 Task: Add Mineral Fusion Sea Salt Nail Polish to the cart.
Action: Mouse moved to (243, 134)
Screenshot: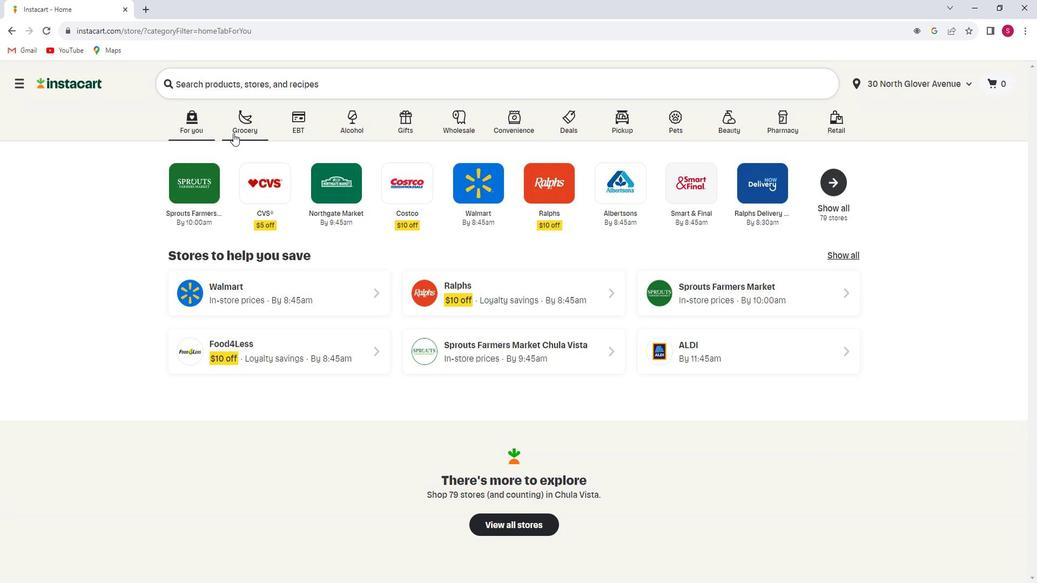 
Action: Mouse pressed left at (243, 134)
Screenshot: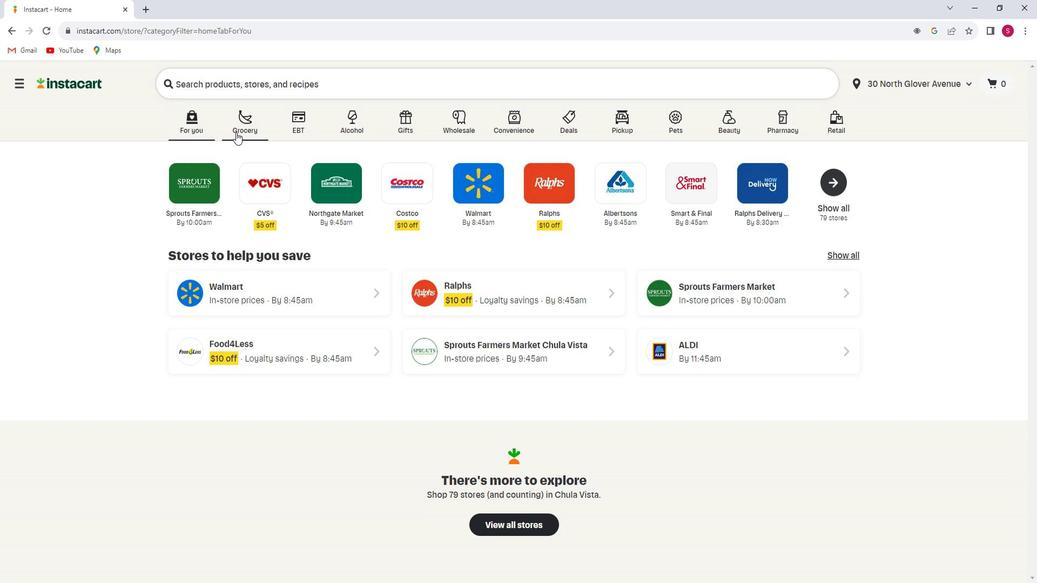 
Action: Mouse moved to (243, 320)
Screenshot: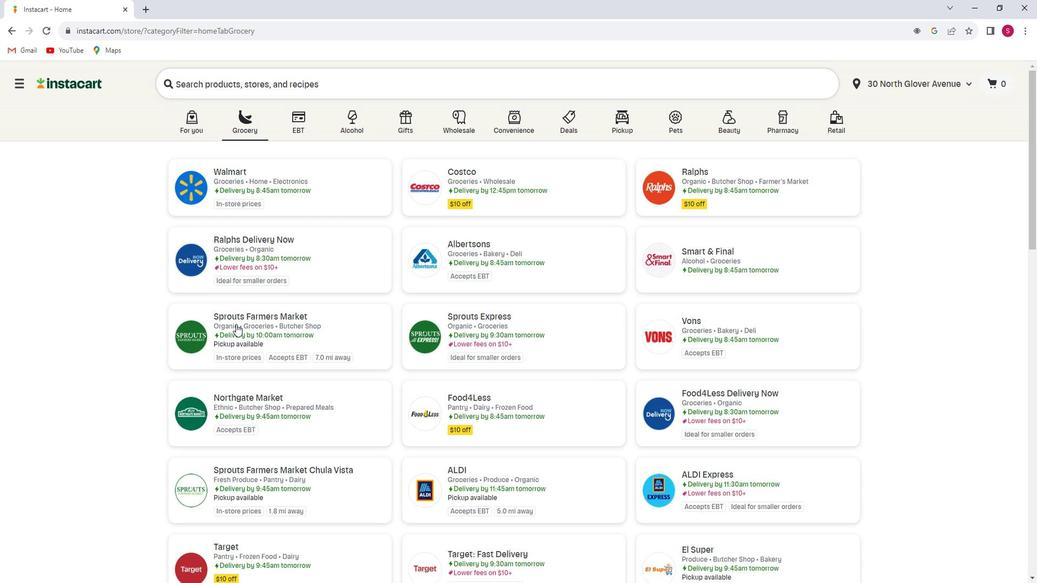 
Action: Mouse pressed left at (243, 320)
Screenshot: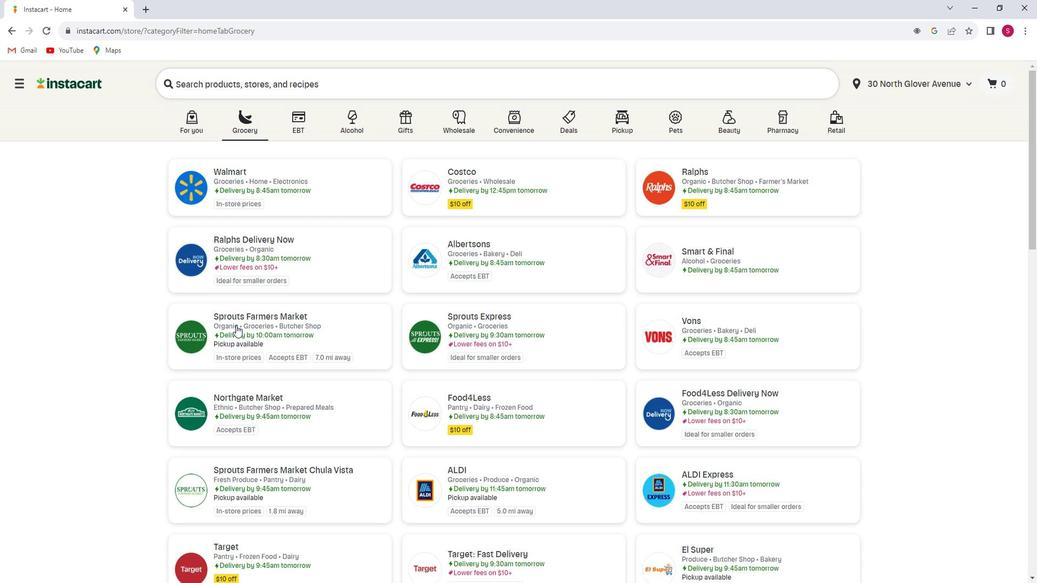 
Action: Mouse moved to (67, 373)
Screenshot: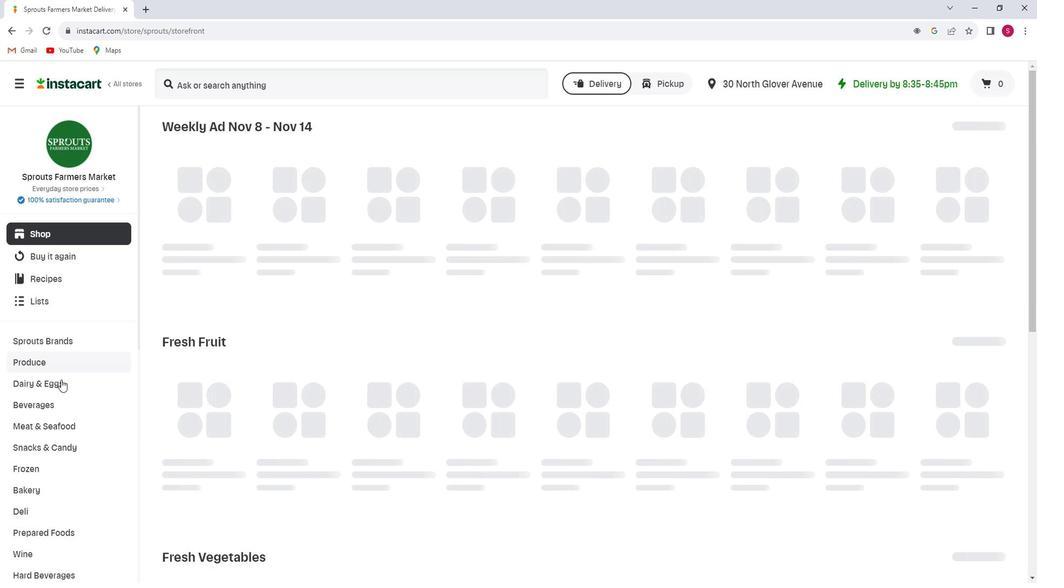 
Action: Mouse scrolled (67, 372) with delta (0, 0)
Screenshot: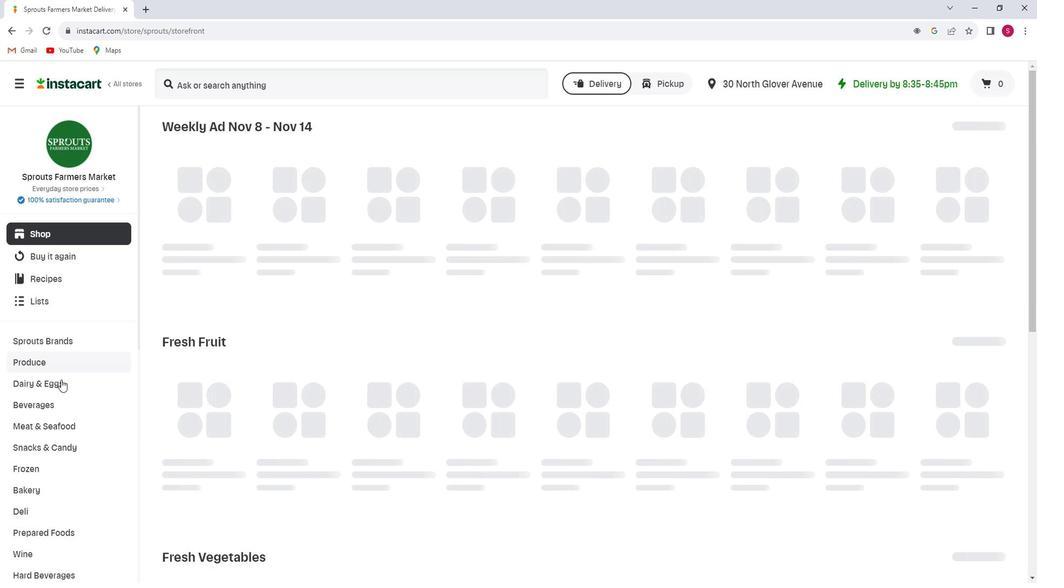 
Action: Mouse moved to (62, 376)
Screenshot: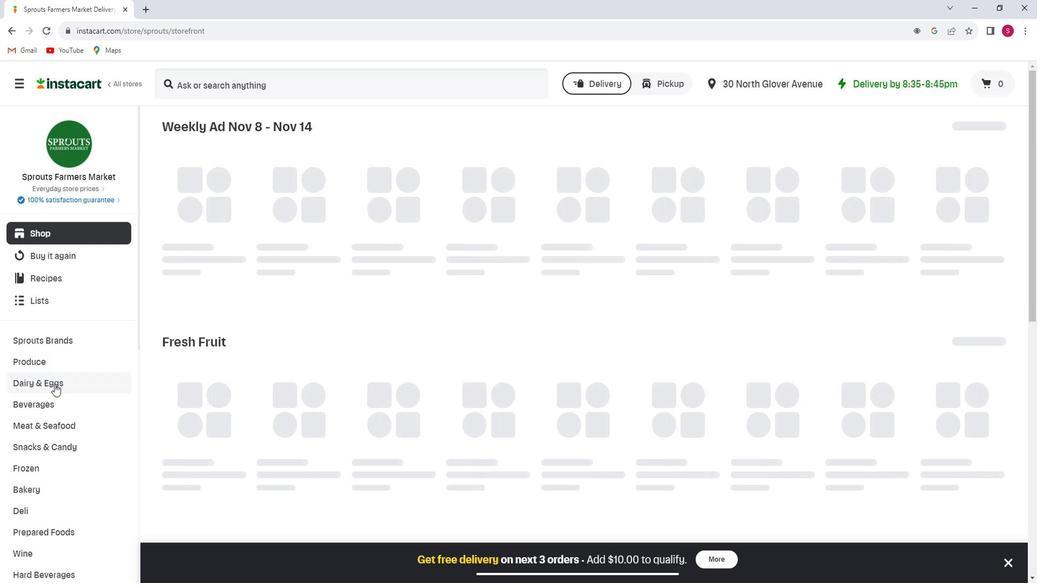 
Action: Mouse scrolled (62, 376) with delta (0, 0)
Screenshot: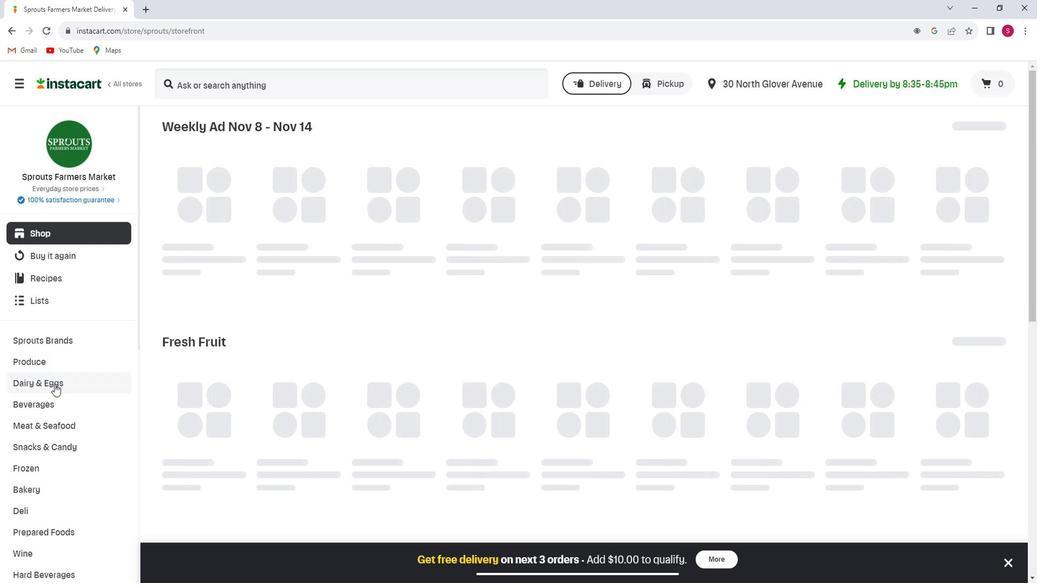 
Action: Mouse moved to (61, 377)
Screenshot: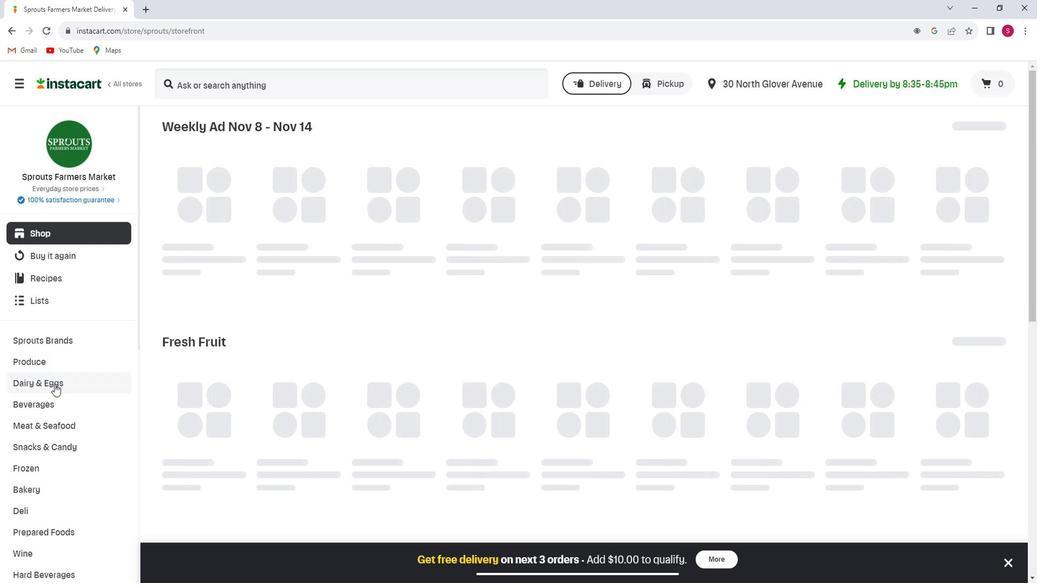
Action: Mouse scrolled (61, 376) with delta (0, 0)
Screenshot: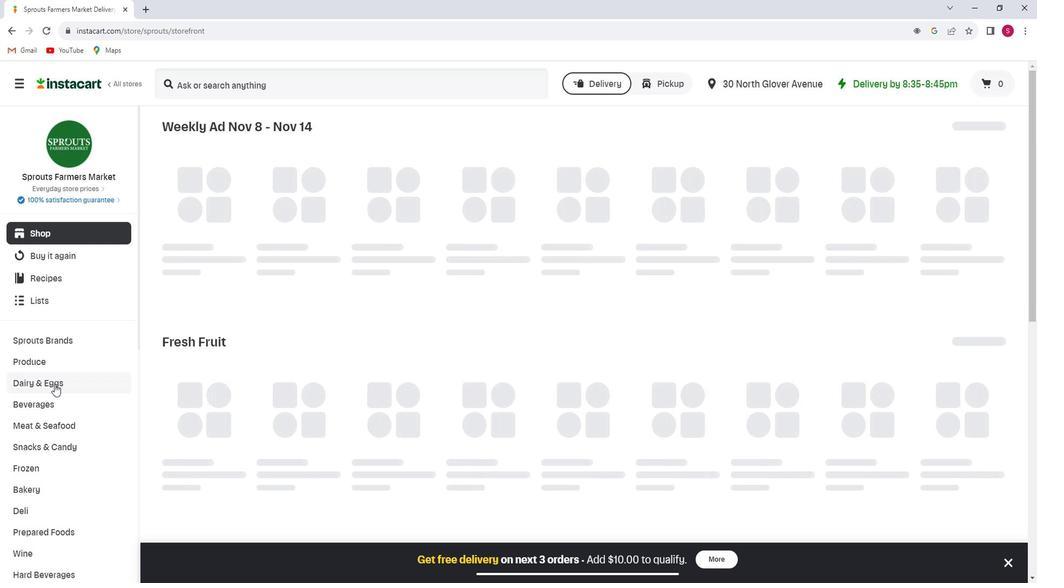
Action: Mouse moved to (58, 377)
Screenshot: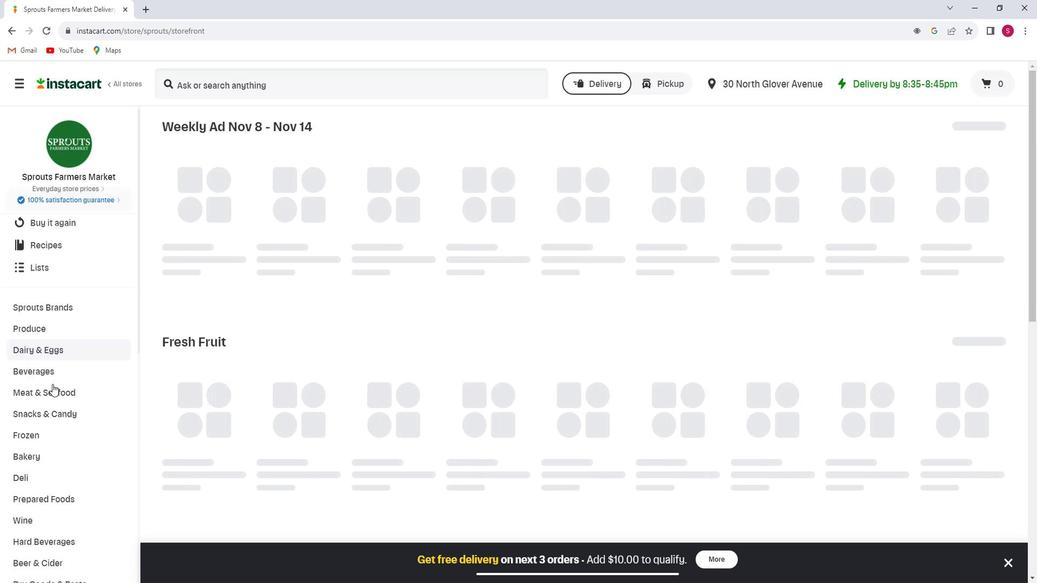 
Action: Mouse scrolled (58, 376) with delta (0, 0)
Screenshot: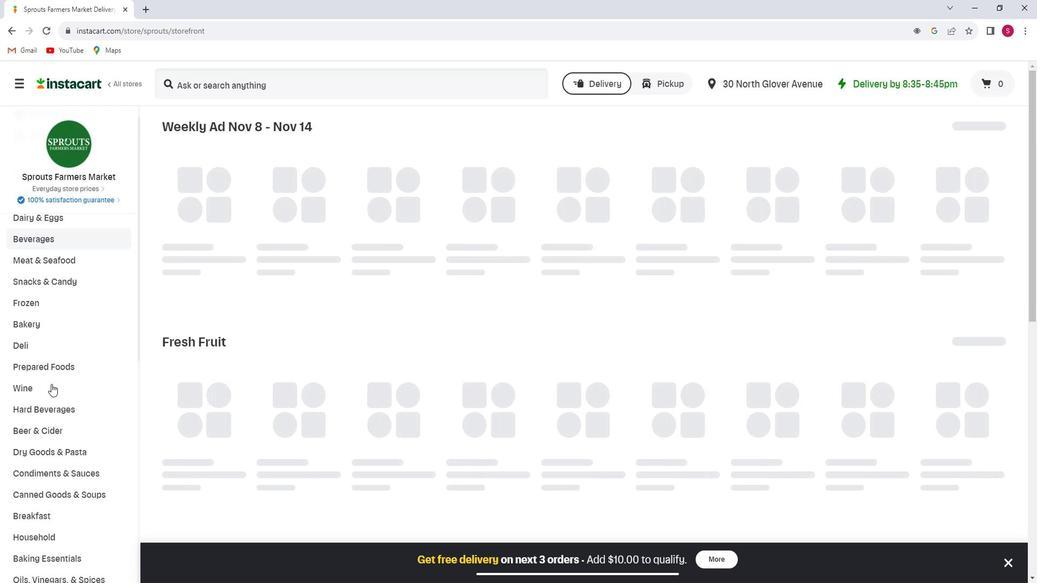 
Action: Mouse scrolled (58, 376) with delta (0, 0)
Screenshot: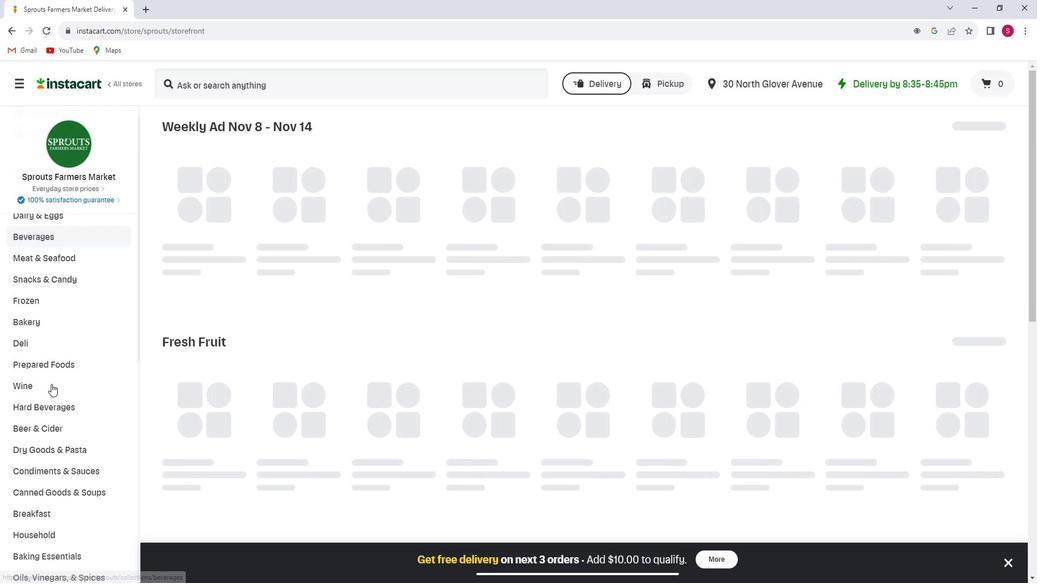 
Action: Mouse scrolled (58, 376) with delta (0, 0)
Screenshot: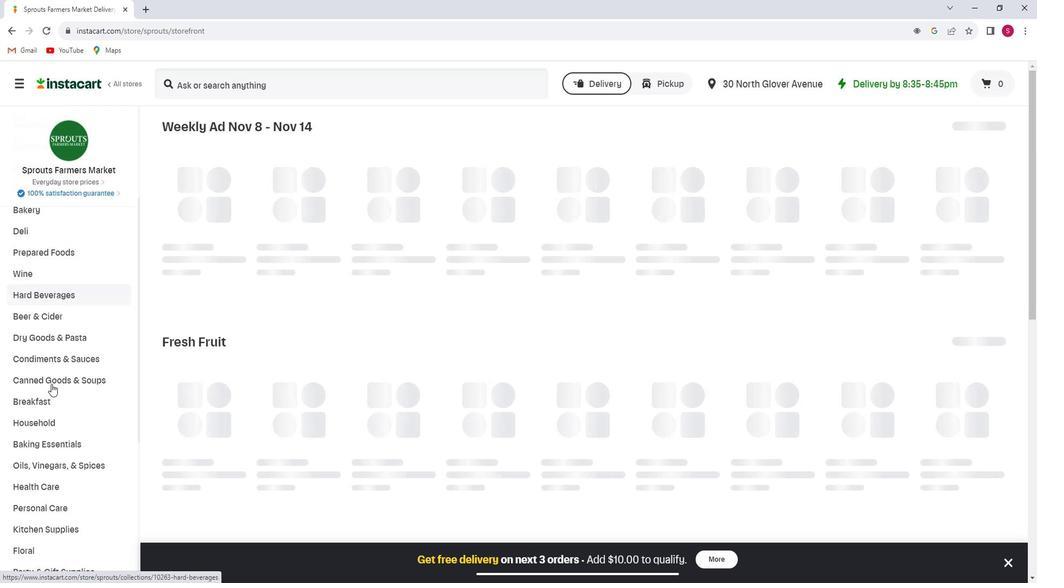 
Action: Mouse scrolled (58, 376) with delta (0, 0)
Screenshot: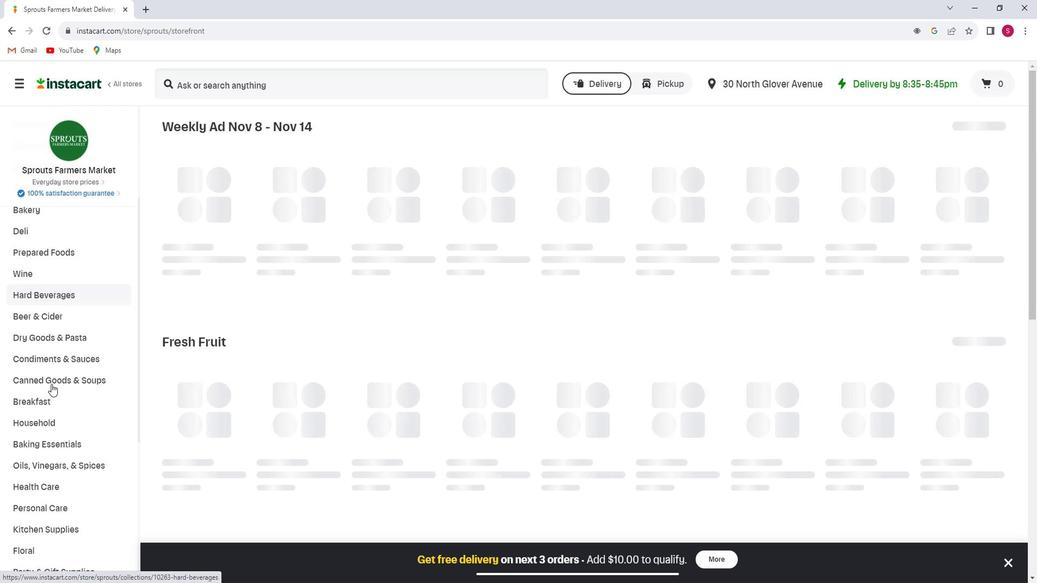 
Action: Mouse scrolled (58, 376) with delta (0, 0)
Screenshot: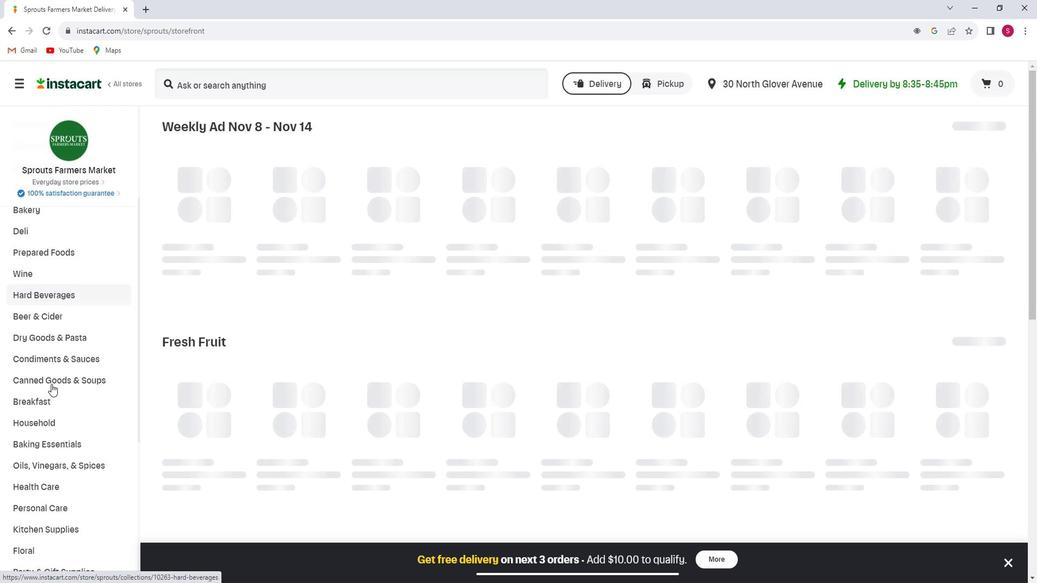 
Action: Mouse moved to (75, 336)
Screenshot: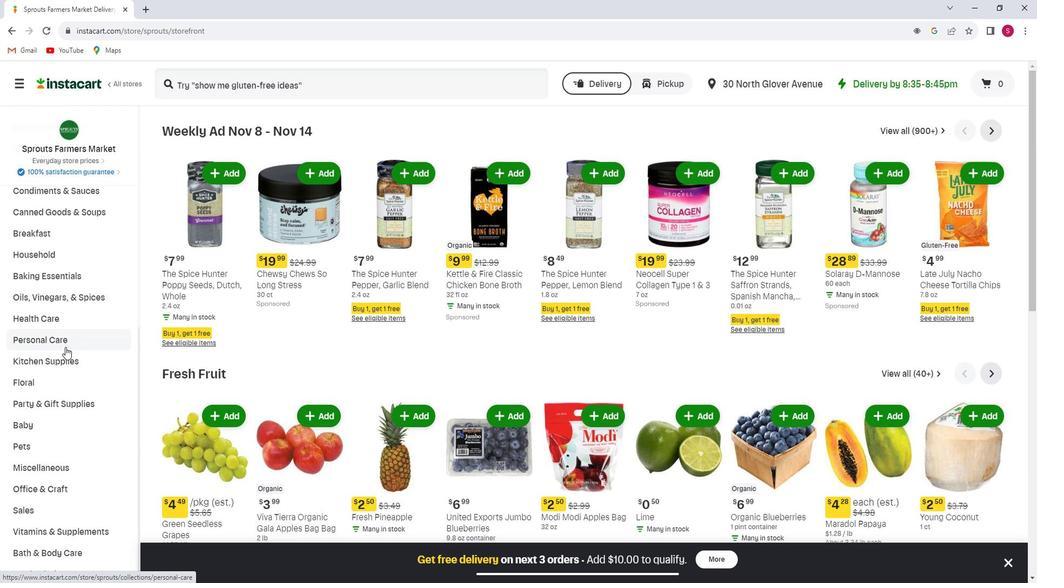 
Action: Mouse pressed left at (75, 336)
Screenshot: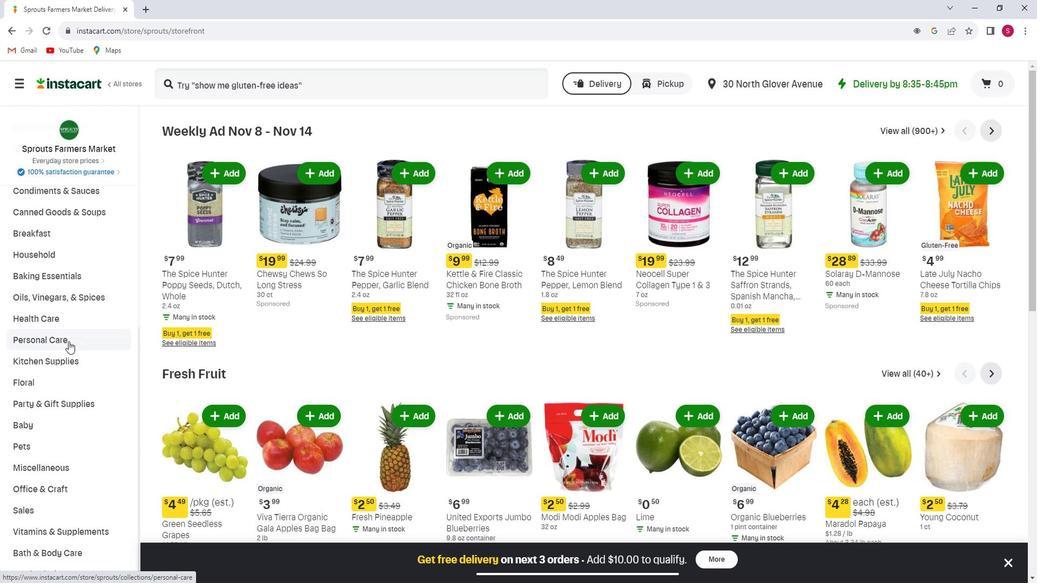 
Action: Mouse moved to (956, 158)
Screenshot: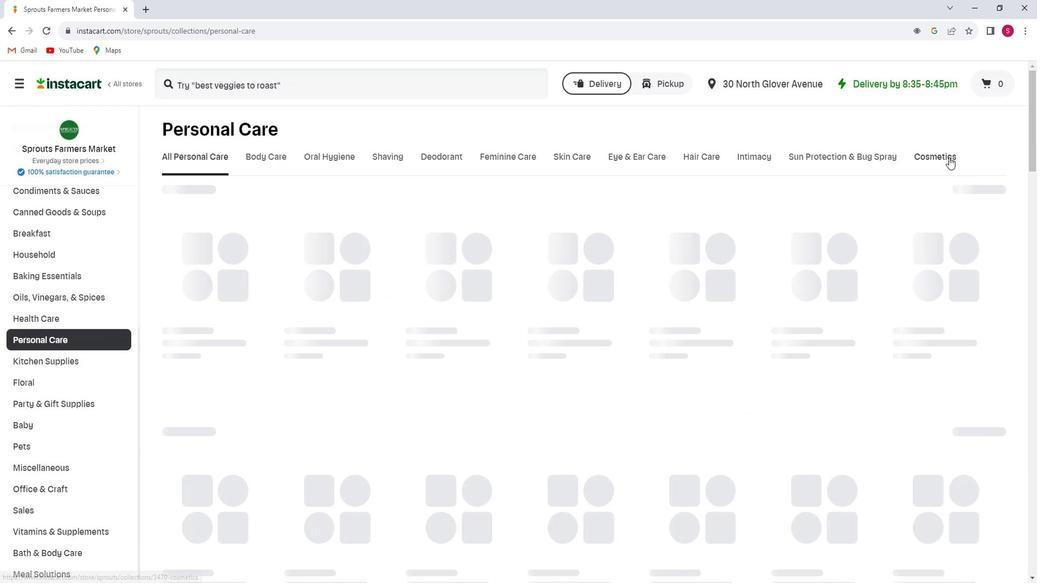 
Action: Mouse pressed left at (956, 158)
Screenshot: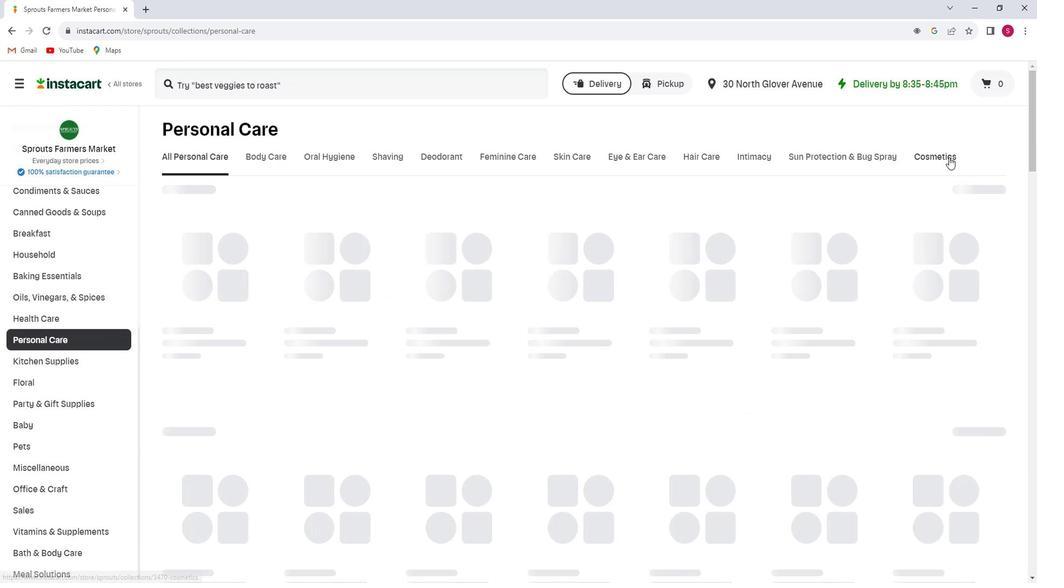 
Action: Mouse moved to (318, 210)
Screenshot: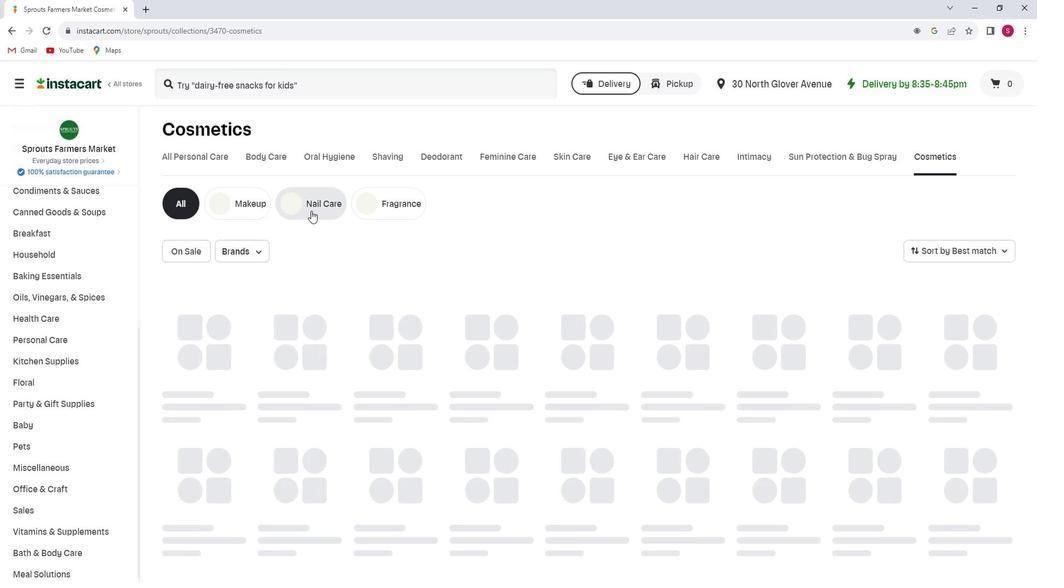 
Action: Mouse pressed left at (318, 210)
Screenshot: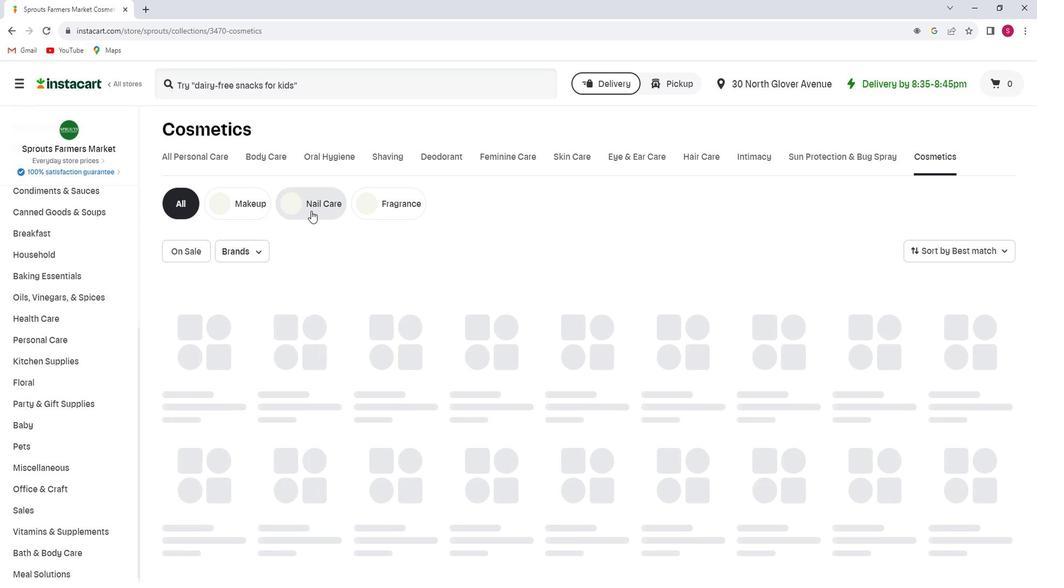 
Action: Mouse moved to (325, 85)
Screenshot: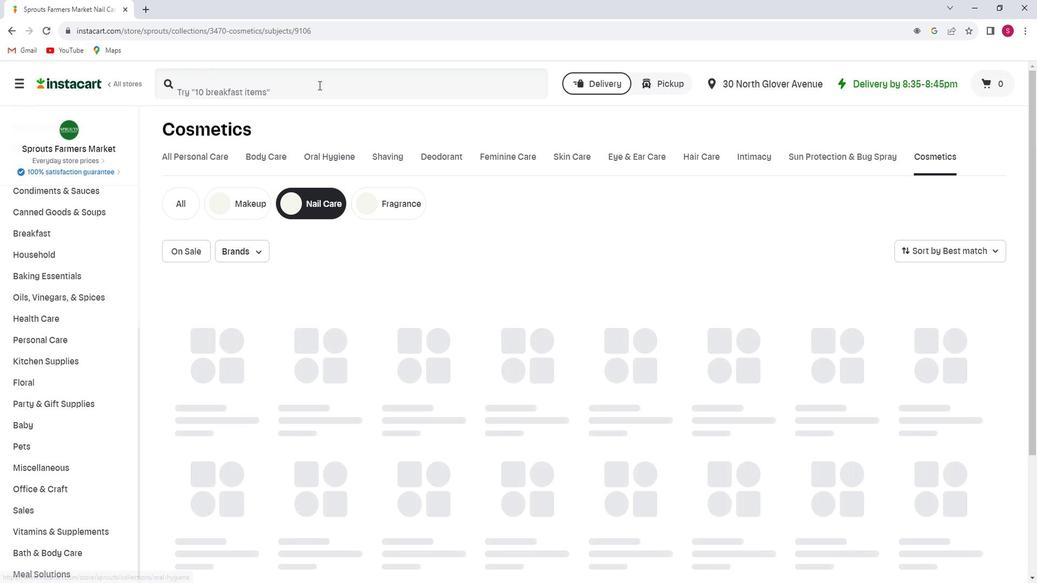 
Action: Mouse pressed left at (325, 85)
Screenshot: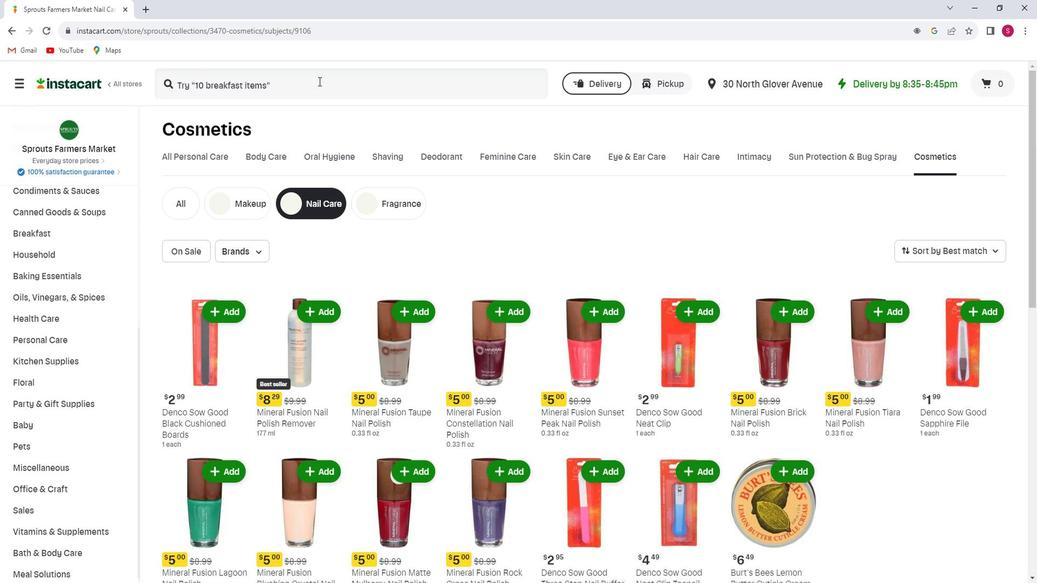 
Action: Key pressed <Key.shift>Mineral<Key.space><Key.shift>fusion<Key.space><Key.shift><Key.shift><Key.shift><Key.shift><Key.shift>Sea<Key.space><Key.shift>Salt<Key.space><Key.shift>nail<Key.space><Key.shift>Polish<Key.enter>
Screenshot: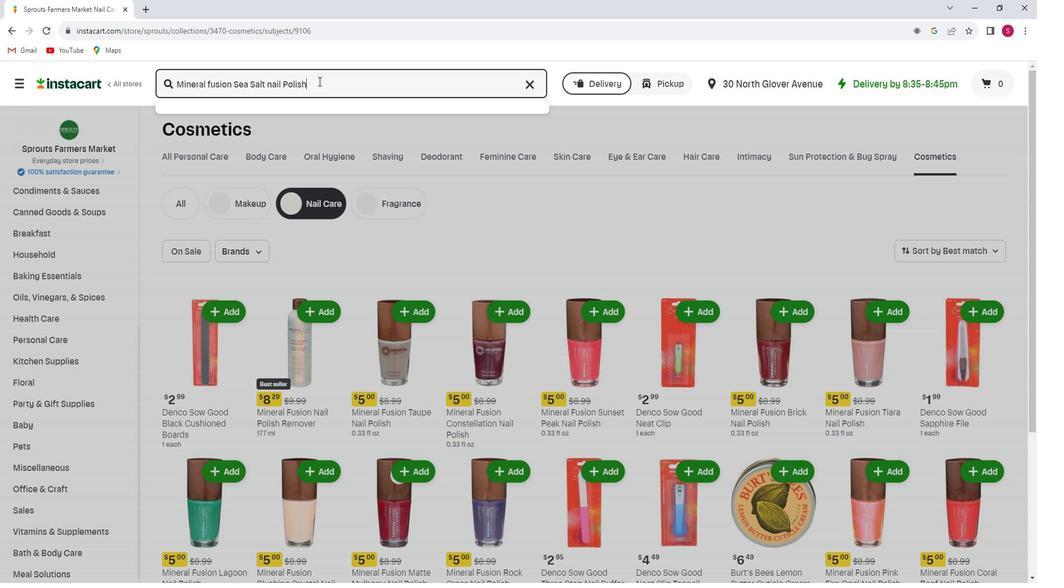 
Action: Mouse moved to (377, 175)
Screenshot: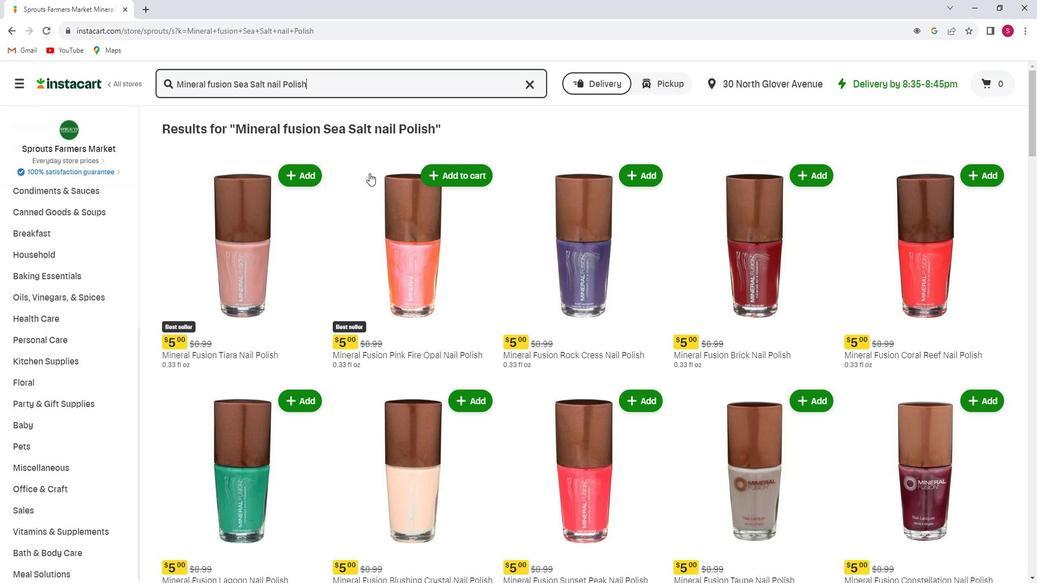 
Action: Mouse scrolled (377, 174) with delta (0, 0)
Screenshot: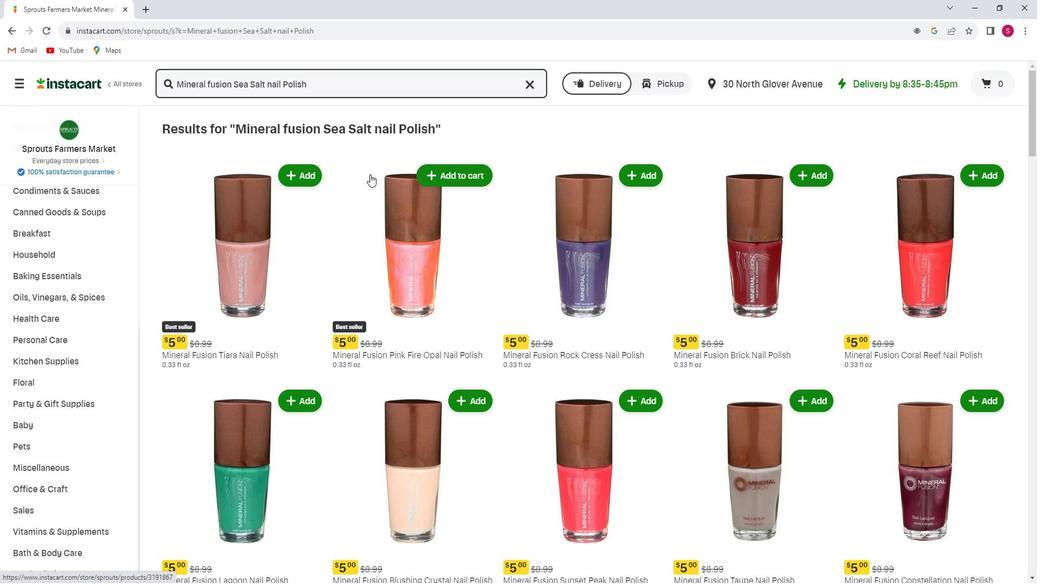 
Action: Mouse moved to (413, 187)
Screenshot: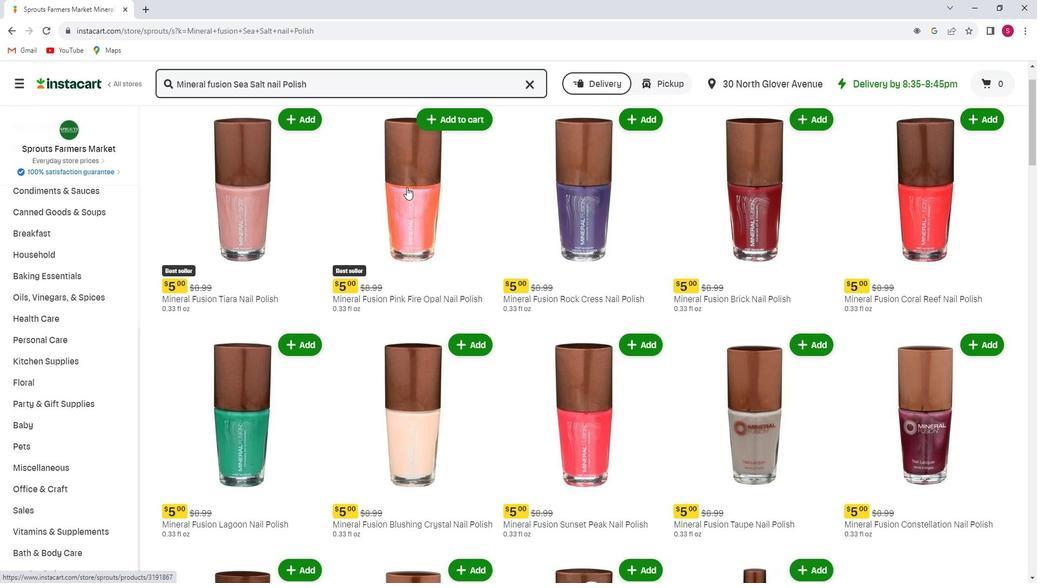 
Action: Mouse scrolled (413, 186) with delta (0, 0)
Screenshot: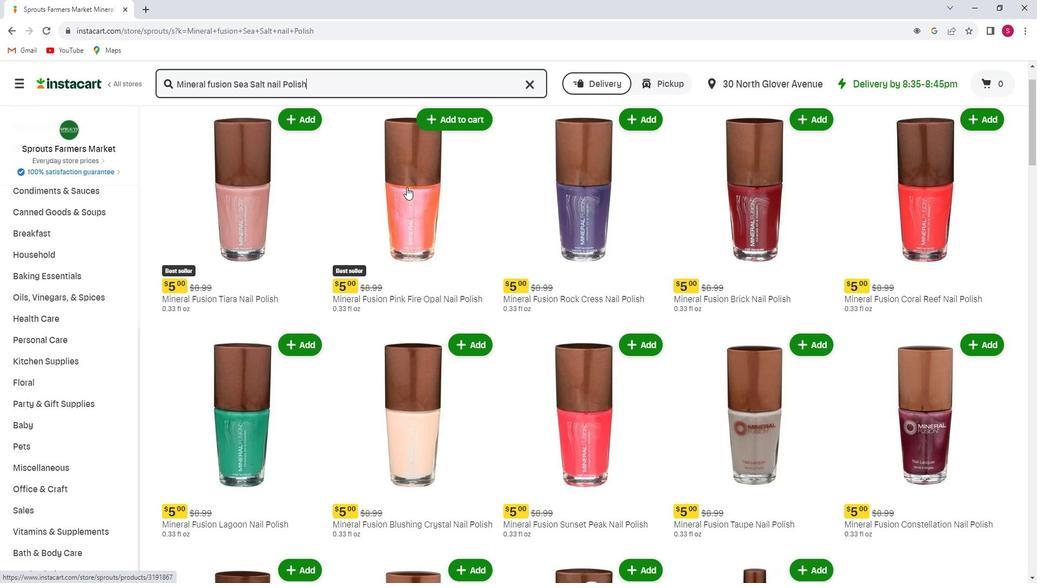 
Action: Mouse moved to (416, 187)
Screenshot: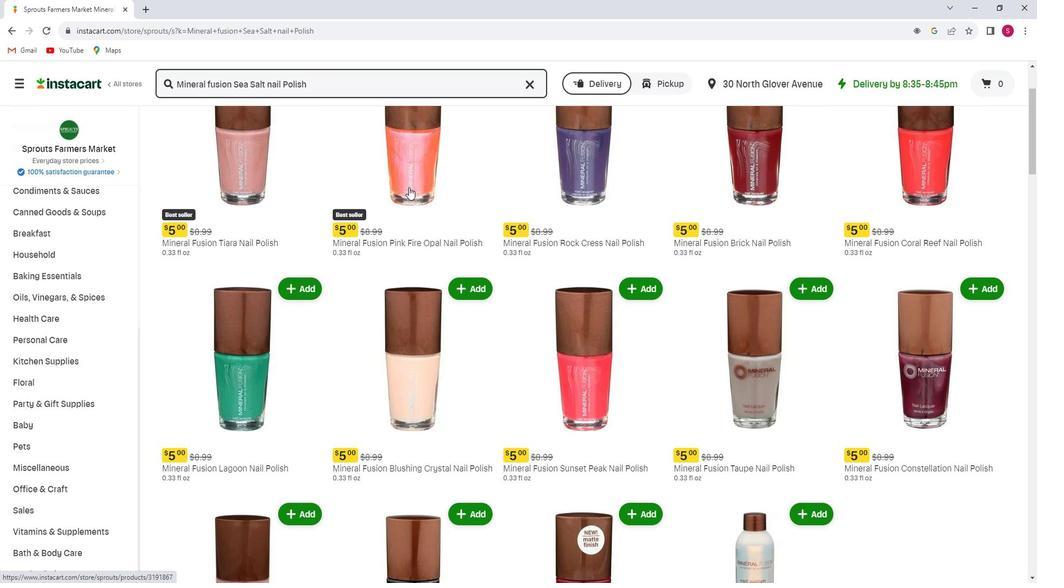 
Action: Mouse scrolled (416, 186) with delta (0, 0)
Screenshot: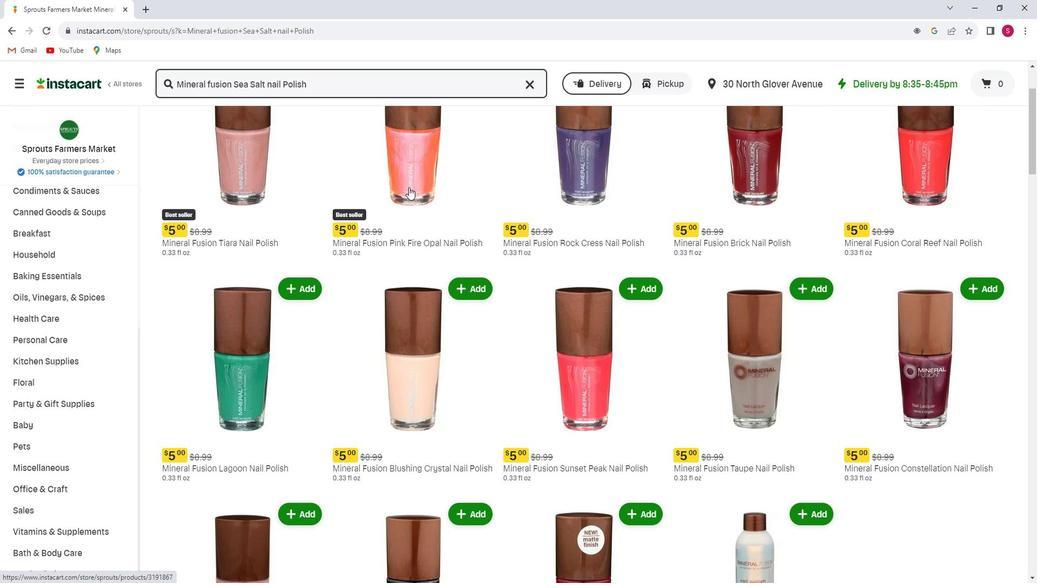 
Action: Mouse scrolled (416, 186) with delta (0, 0)
Screenshot: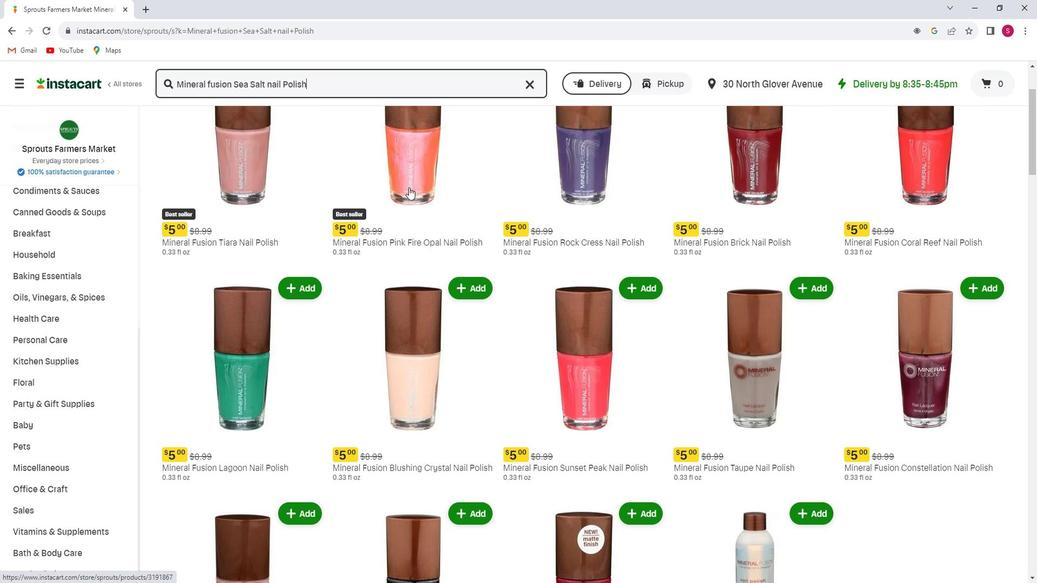 
Action: Mouse scrolled (416, 186) with delta (0, 0)
Screenshot: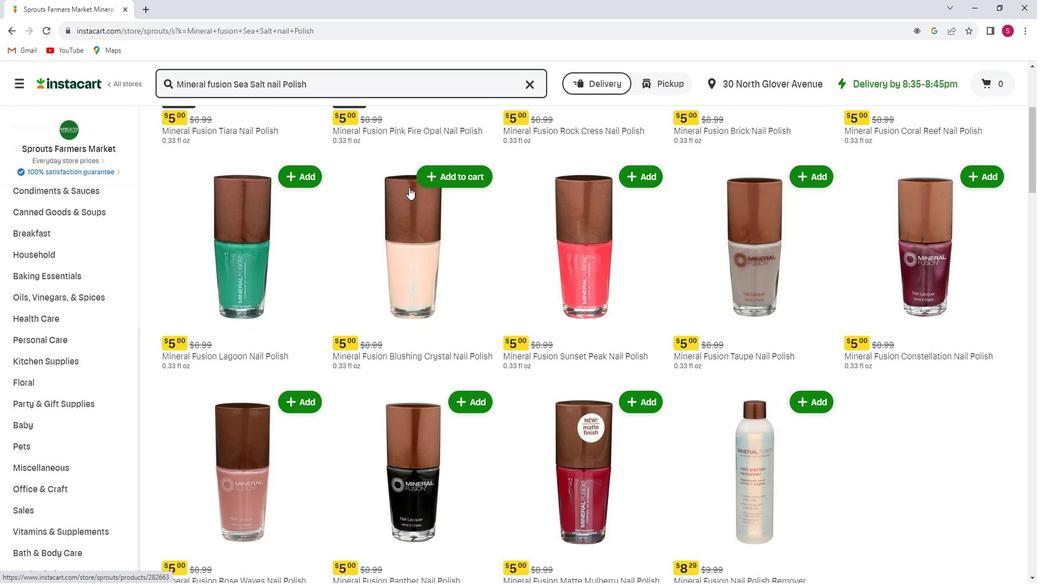 
Action: Mouse scrolled (416, 186) with delta (0, 0)
Screenshot: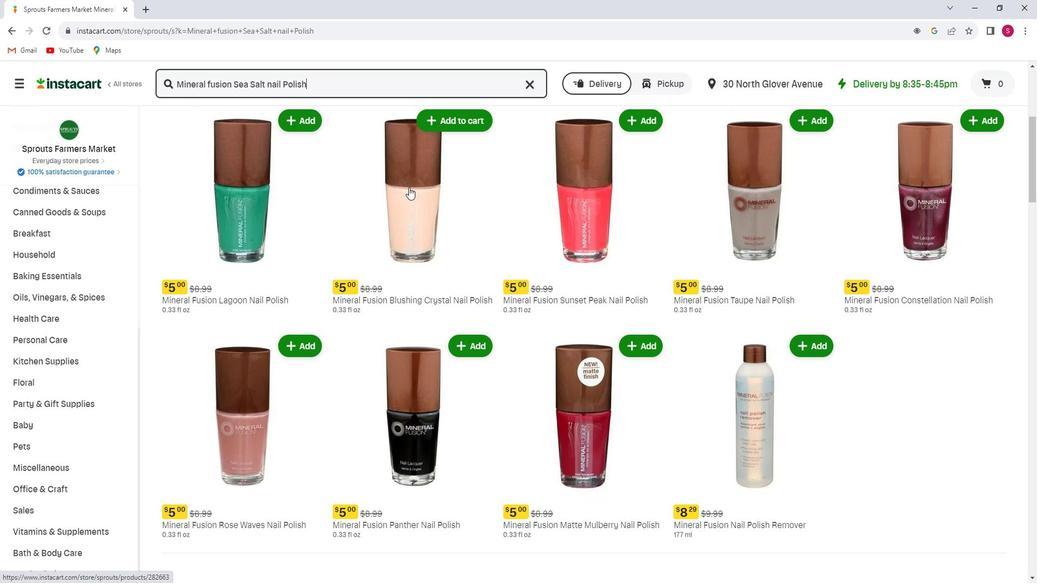 
Action: Mouse scrolled (416, 186) with delta (0, 0)
Screenshot: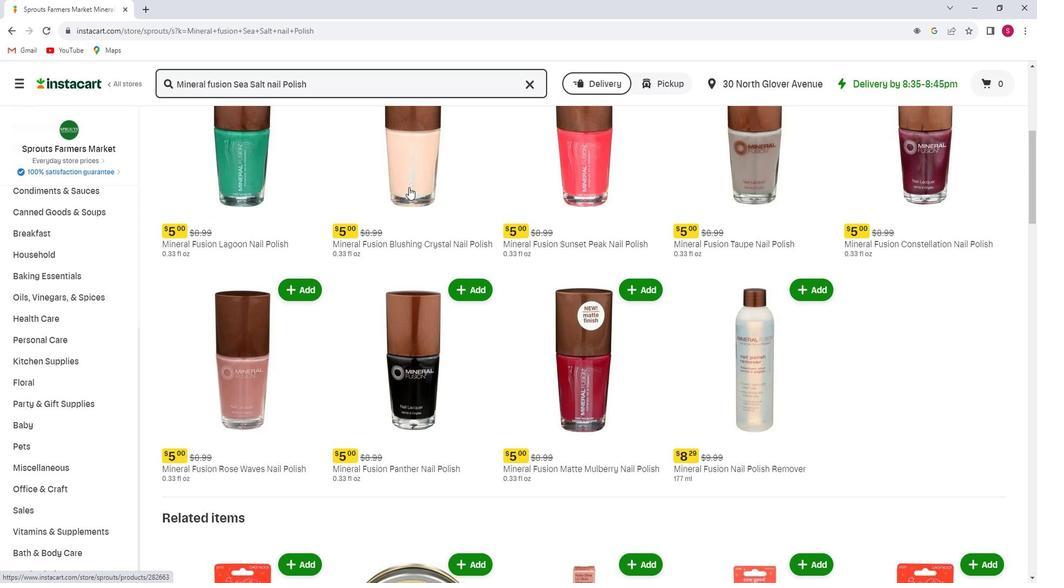 
Action: Mouse scrolled (416, 186) with delta (0, 0)
Screenshot: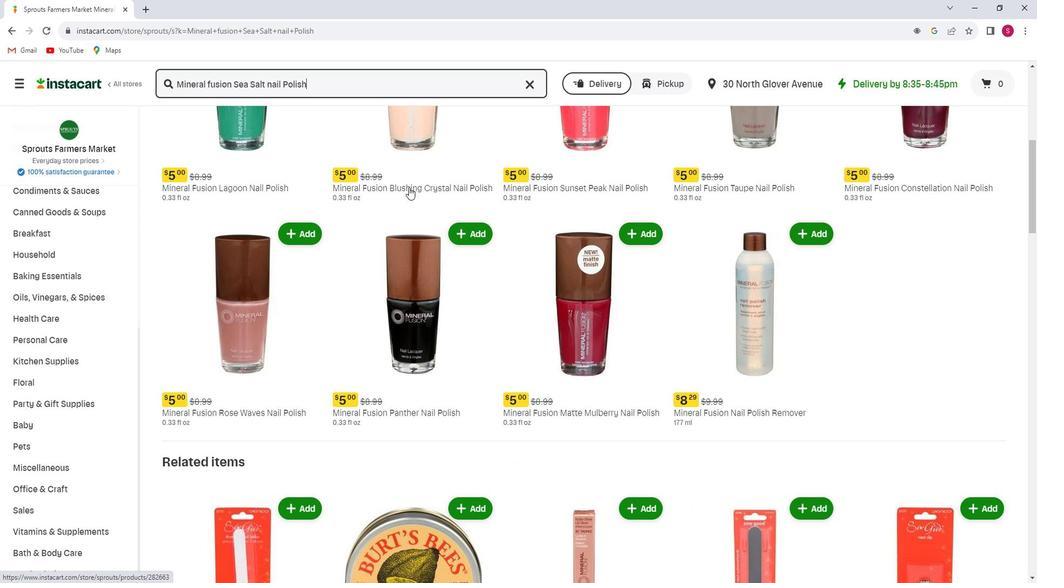 
Action: Mouse scrolled (416, 186) with delta (0, 0)
Screenshot: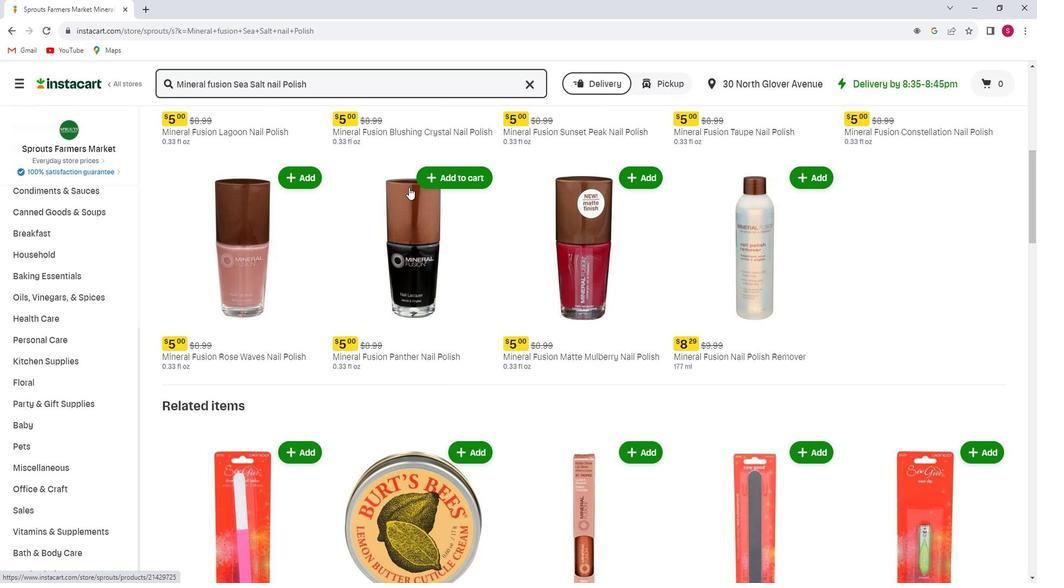 
Action: Mouse moved to (415, 189)
Screenshot: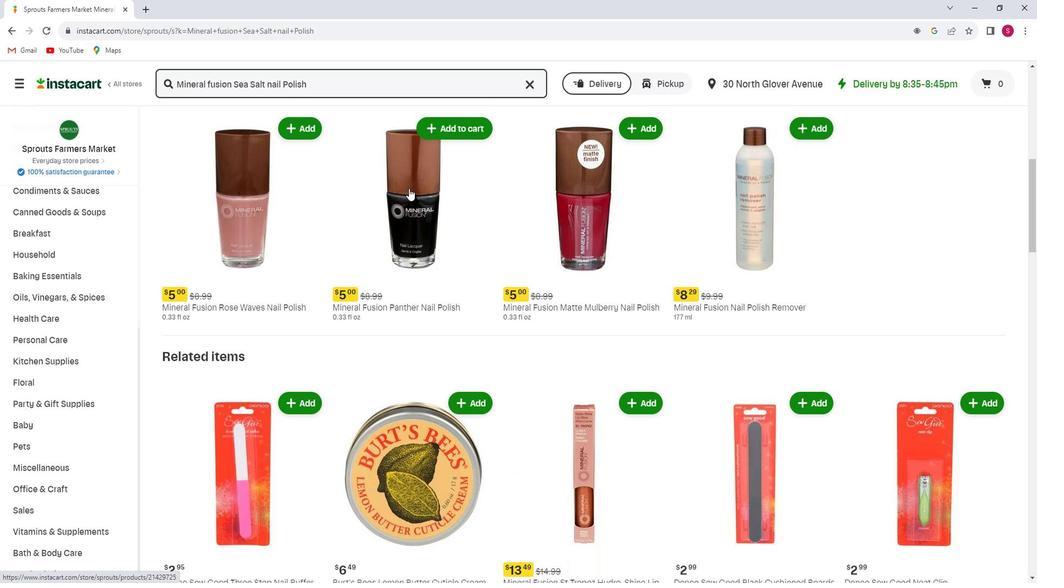 
Action: Mouse scrolled (415, 189) with delta (0, 0)
Screenshot: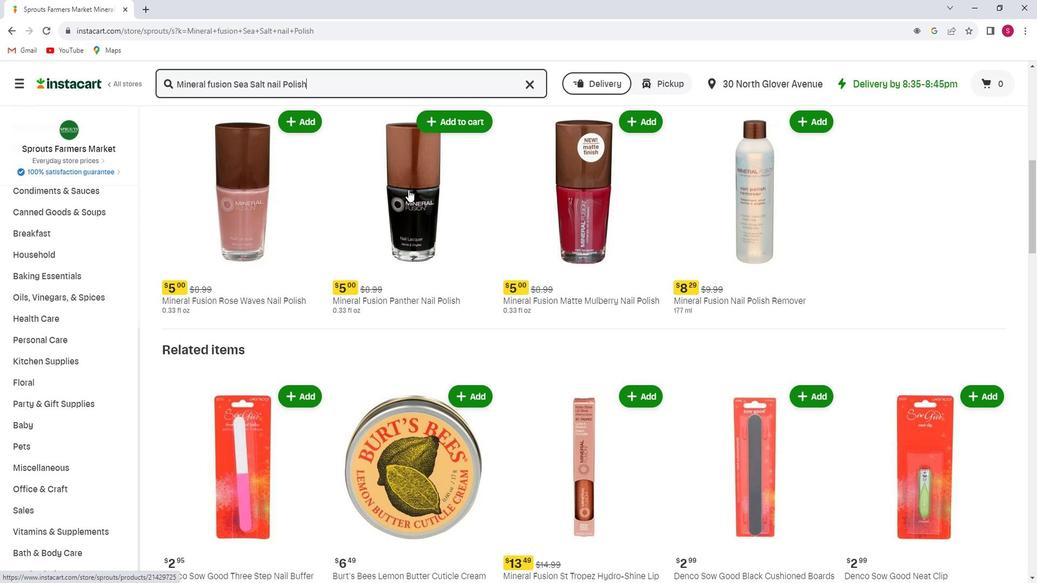 
Action: Mouse scrolled (415, 189) with delta (0, 0)
Screenshot: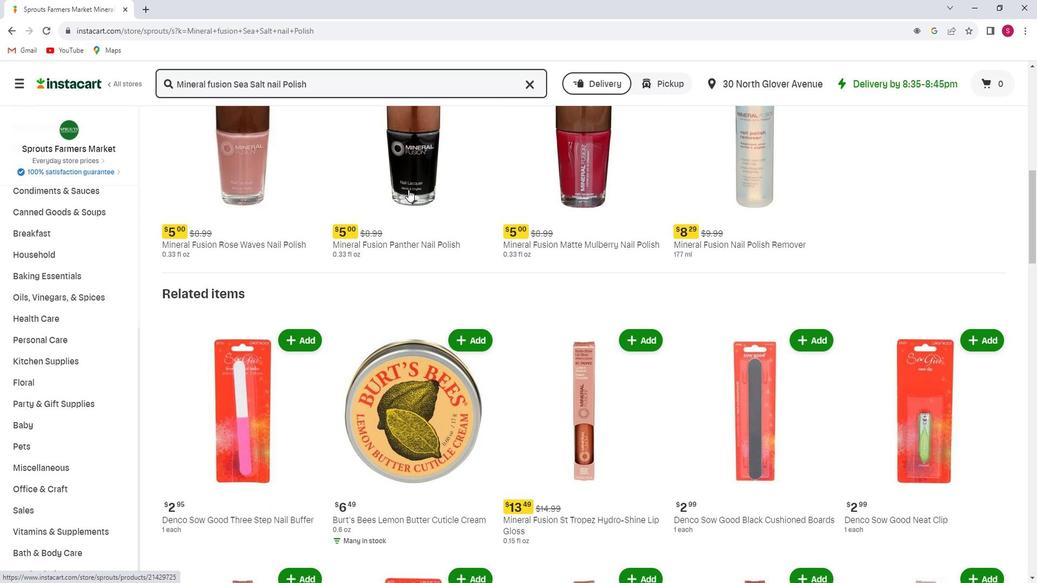 
Action: Mouse scrolled (415, 189) with delta (0, 0)
Screenshot: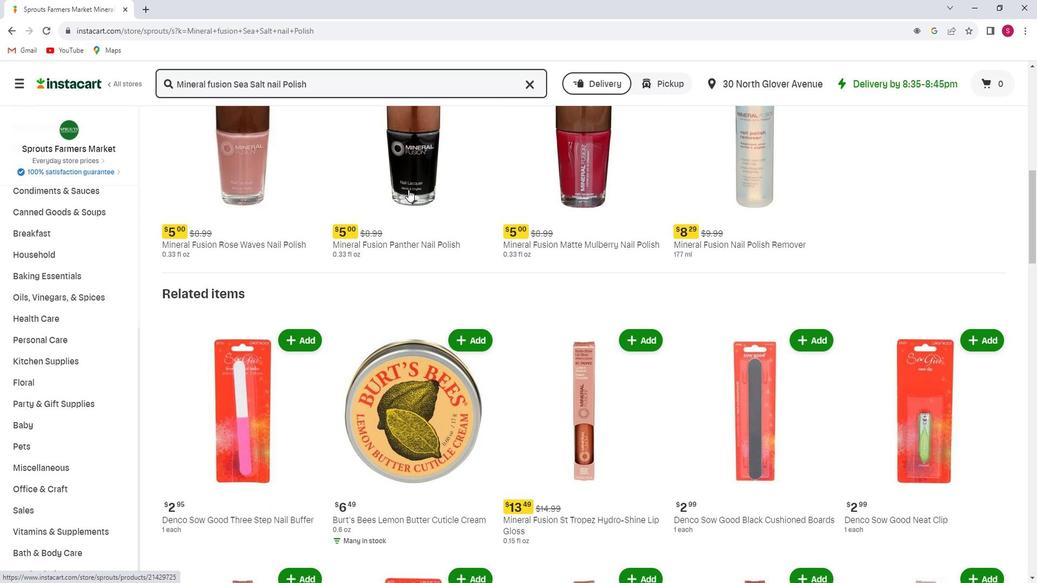 
Action: Mouse scrolled (415, 189) with delta (0, 0)
Screenshot: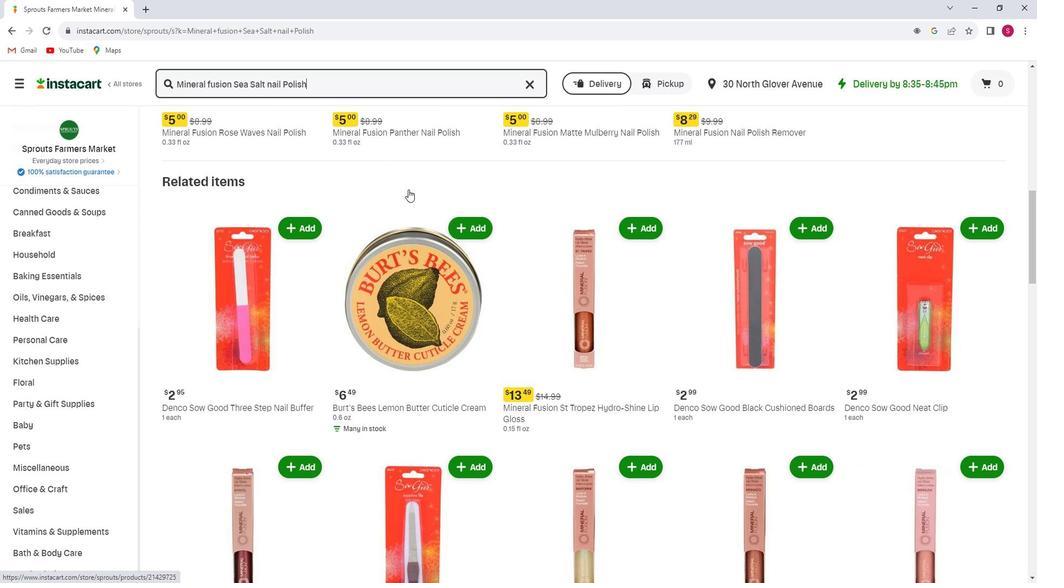 
Action: Mouse scrolled (415, 189) with delta (0, 0)
Screenshot: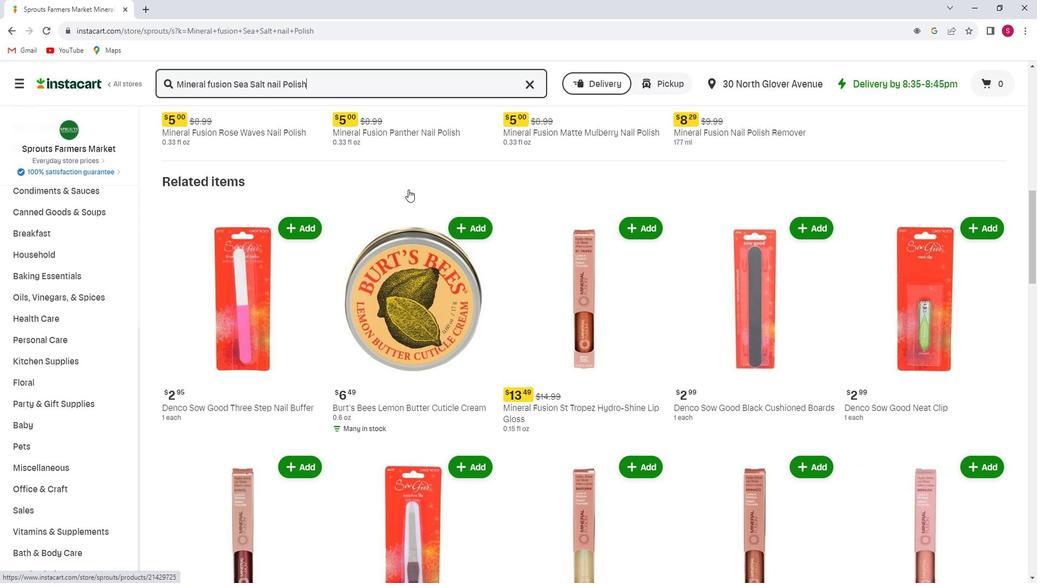 
Action: Mouse scrolled (415, 189) with delta (0, 0)
Screenshot: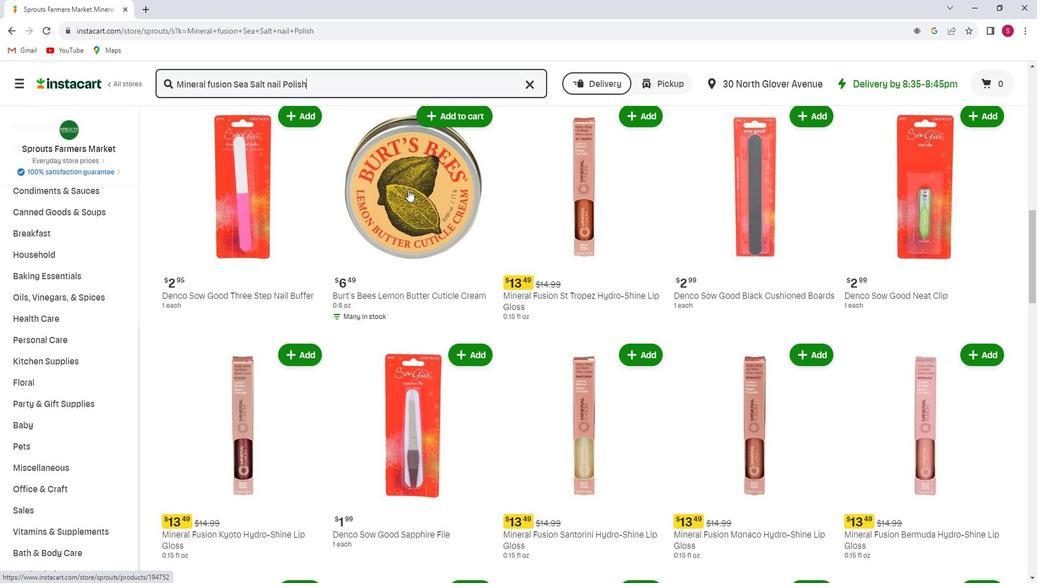 
Action: Mouse scrolled (415, 189) with delta (0, 0)
Screenshot: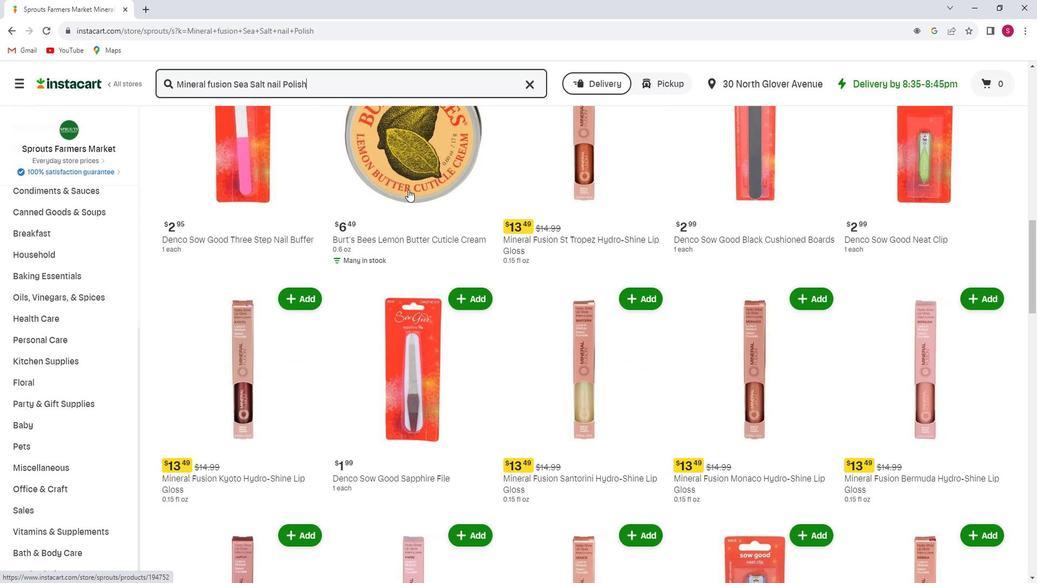 
Action: Mouse scrolled (415, 189) with delta (0, 0)
Screenshot: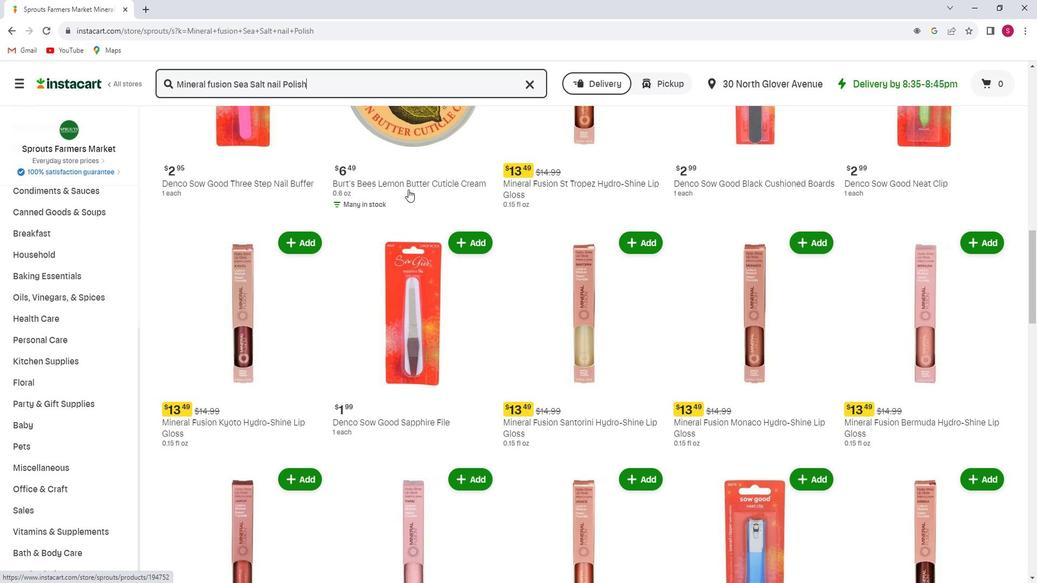 
Action: Mouse scrolled (415, 189) with delta (0, 0)
Screenshot: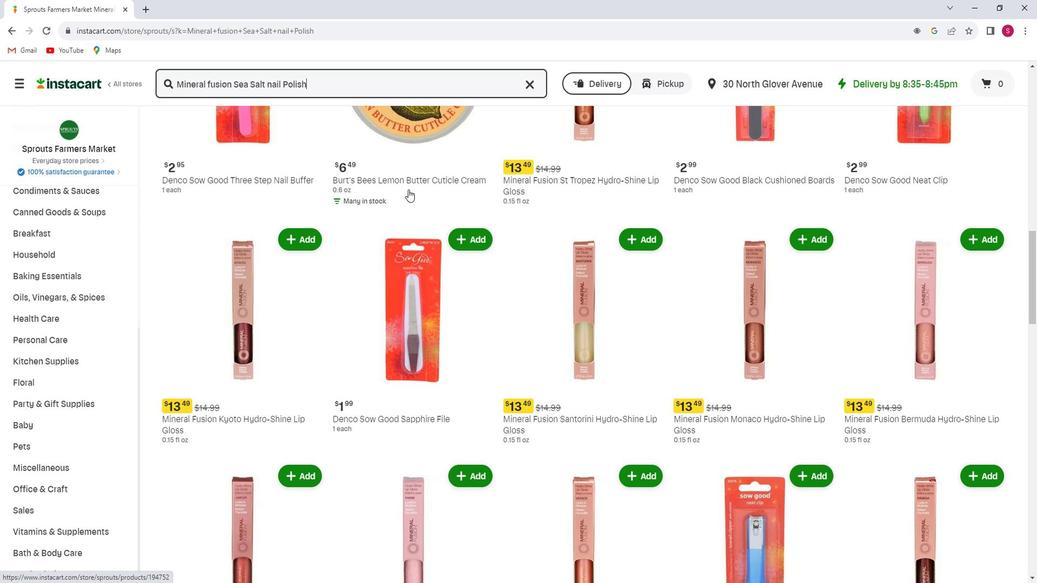 
Action: Mouse scrolled (415, 189) with delta (0, 0)
Screenshot: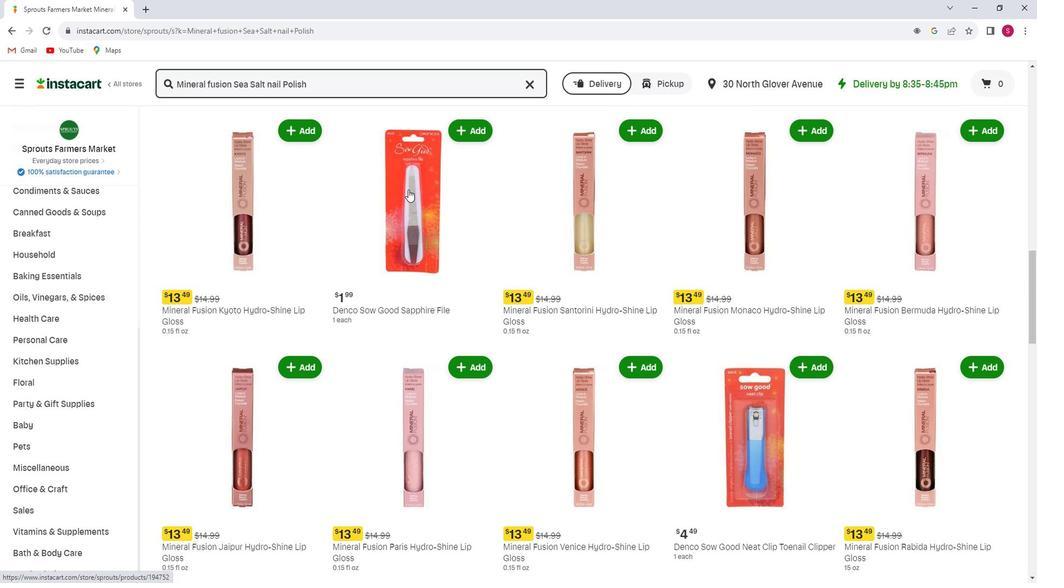 
Action: Mouse scrolled (415, 189) with delta (0, 0)
Screenshot: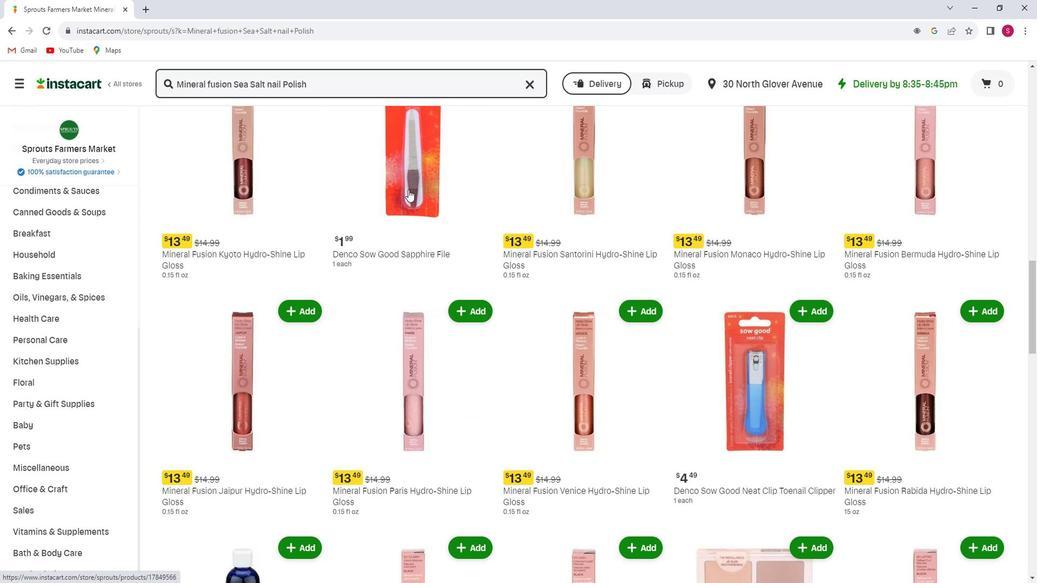 
Action: Mouse scrolled (415, 189) with delta (0, 0)
Screenshot: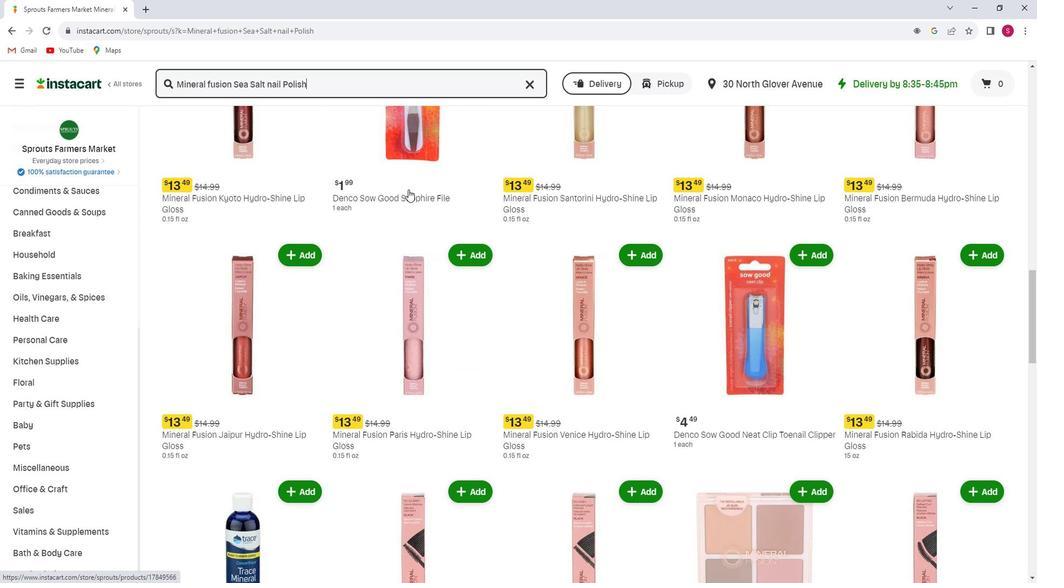 
Action: Mouse scrolled (415, 189) with delta (0, 0)
Screenshot: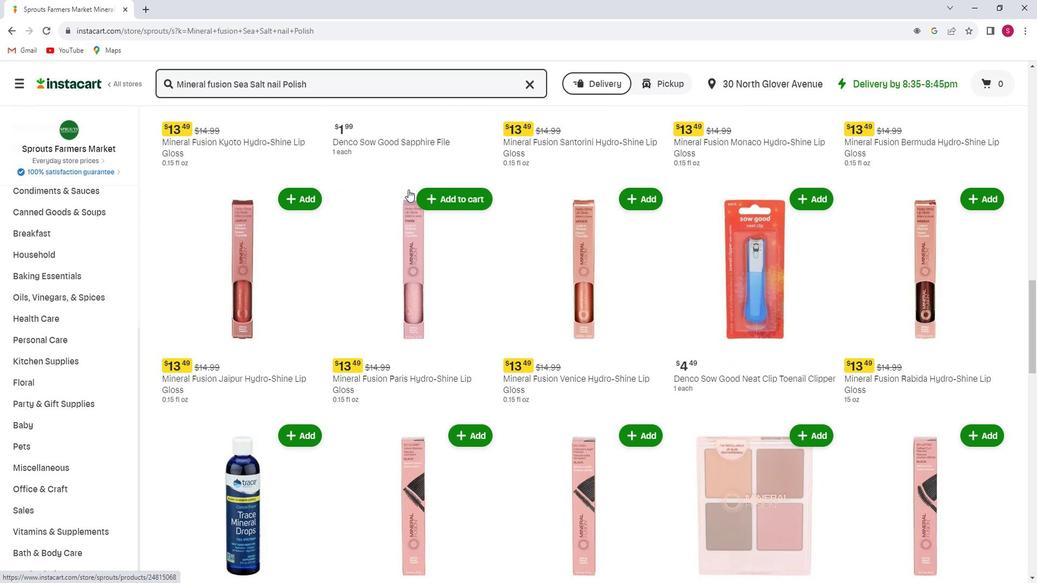 
Action: Mouse scrolled (415, 189) with delta (0, 0)
Screenshot: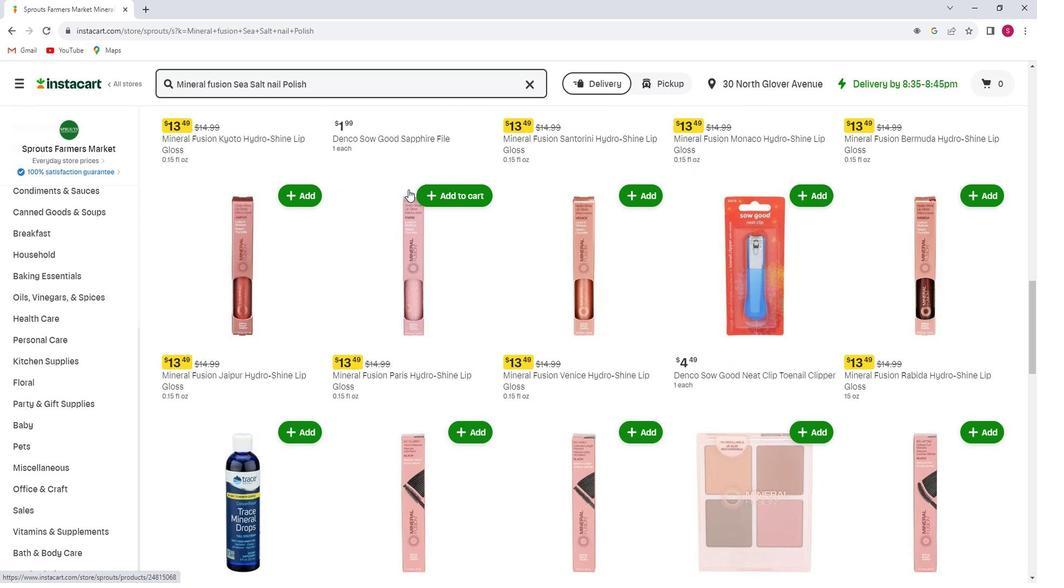 
Action: Mouse scrolled (415, 189) with delta (0, 0)
Screenshot: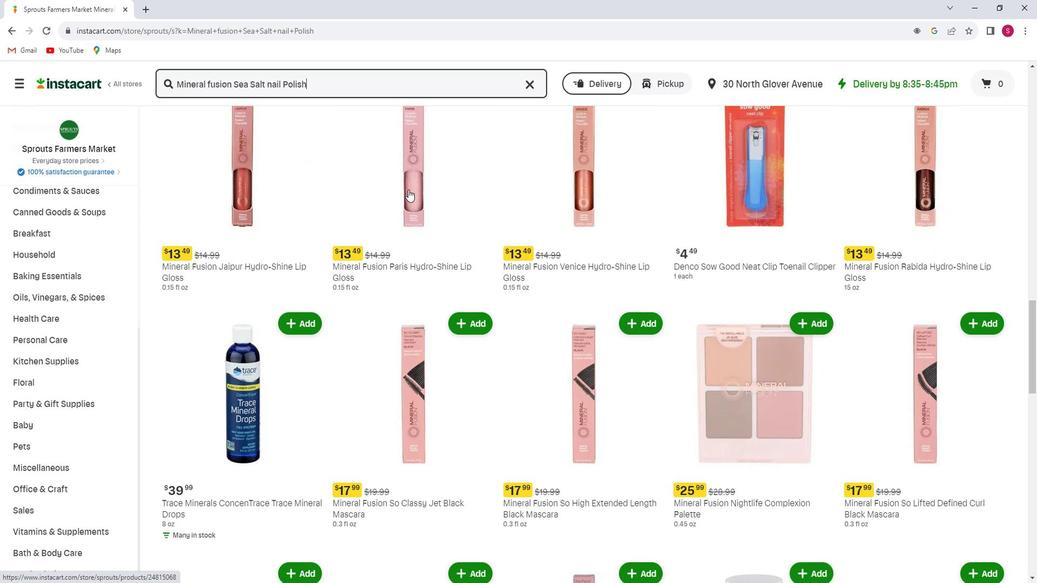 
Action: Mouse scrolled (415, 189) with delta (0, 0)
Screenshot: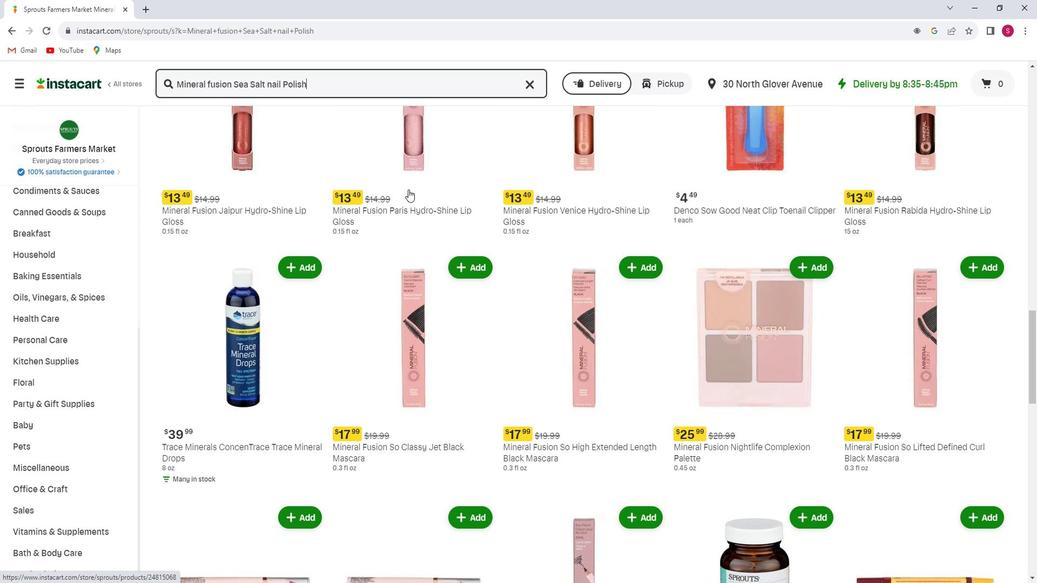 
Action: Mouse scrolled (415, 189) with delta (0, 0)
Screenshot: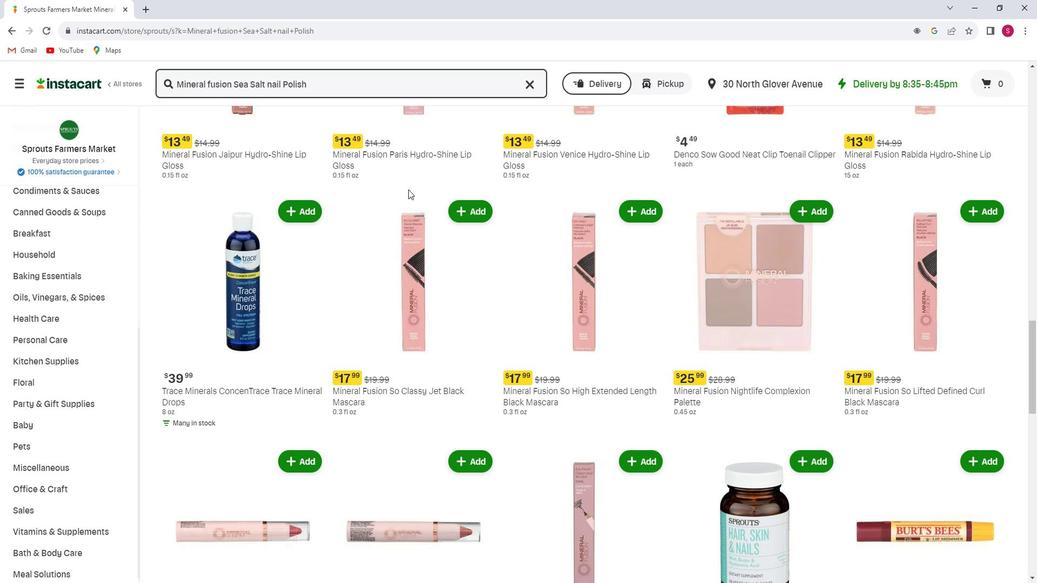 
Action: Mouse scrolled (415, 189) with delta (0, 0)
Screenshot: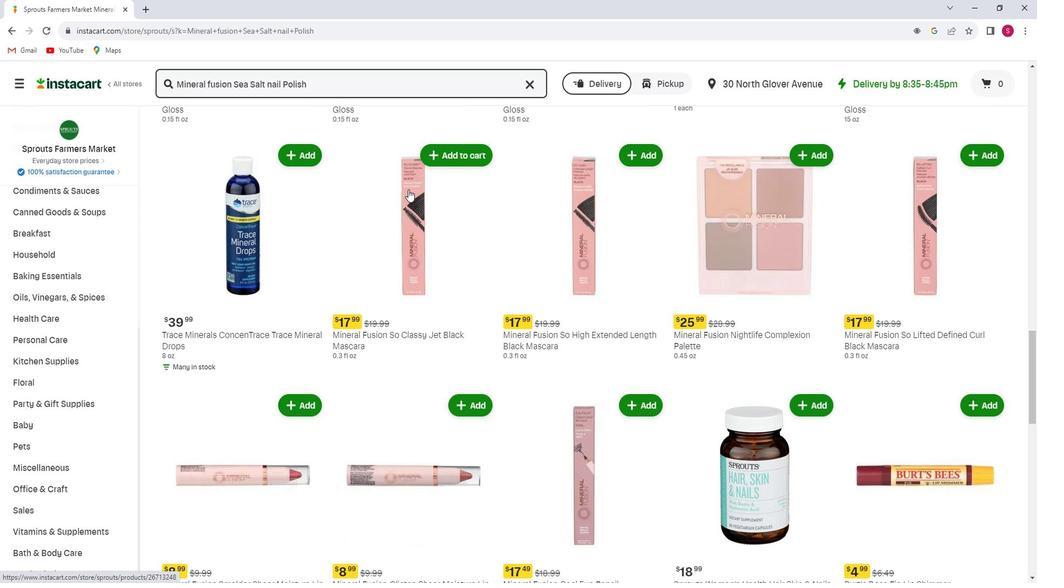 
Action: Mouse moved to (415, 190)
Screenshot: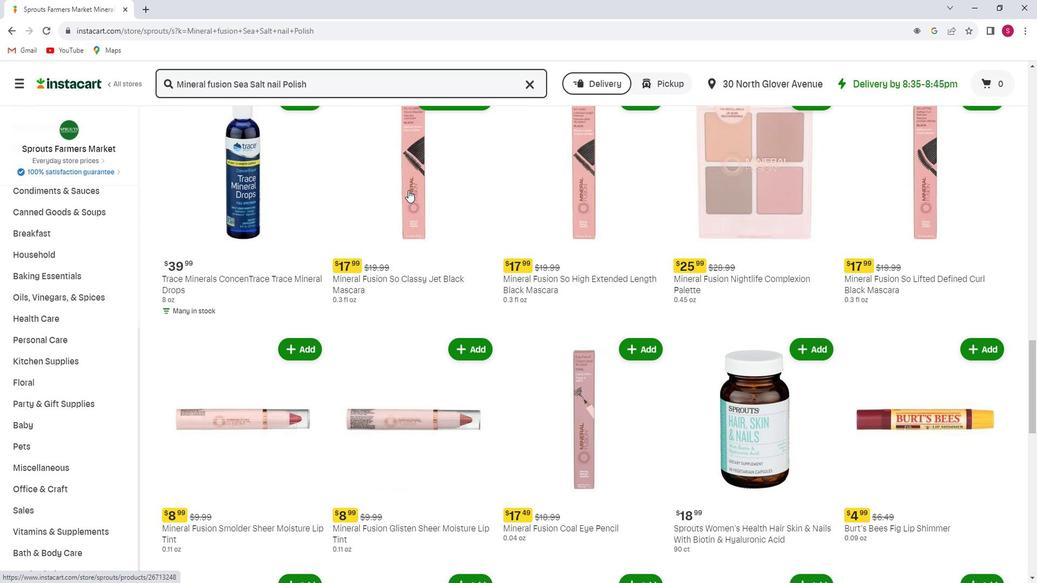 
Action: Mouse scrolled (415, 189) with delta (0, 0)
Screenshot: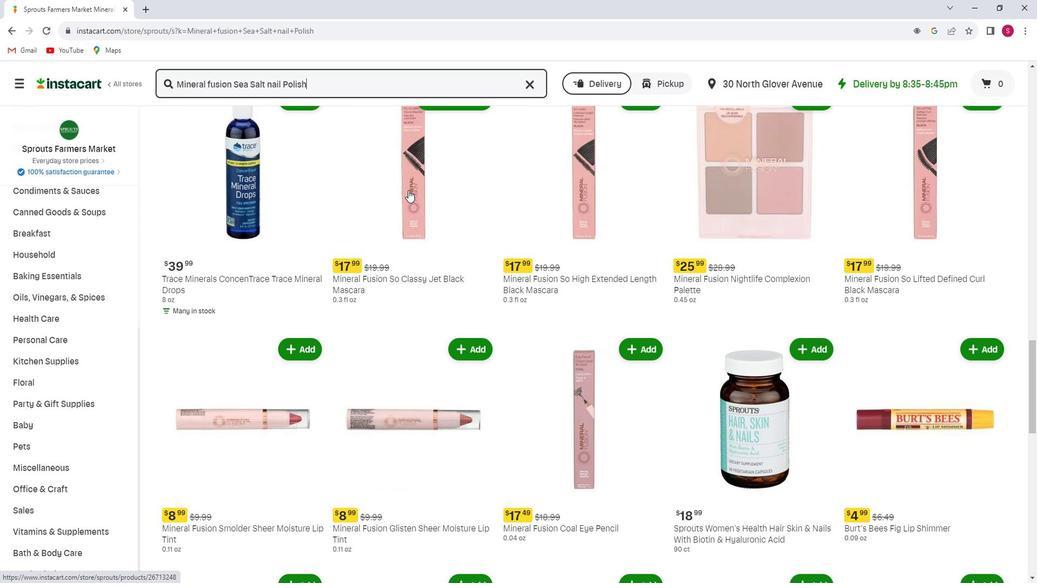 
Action: Mouse scrolled (415, 189) with delta (0, 0)
Screenshot: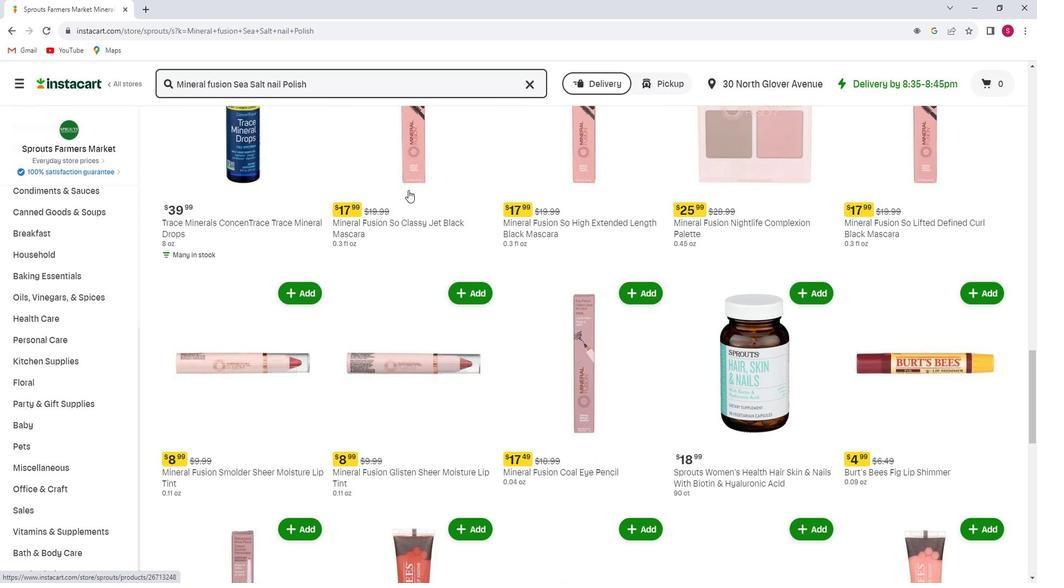 
Action: Mouse scrolled (415, 189) with delta (0, 0)
Screenshot: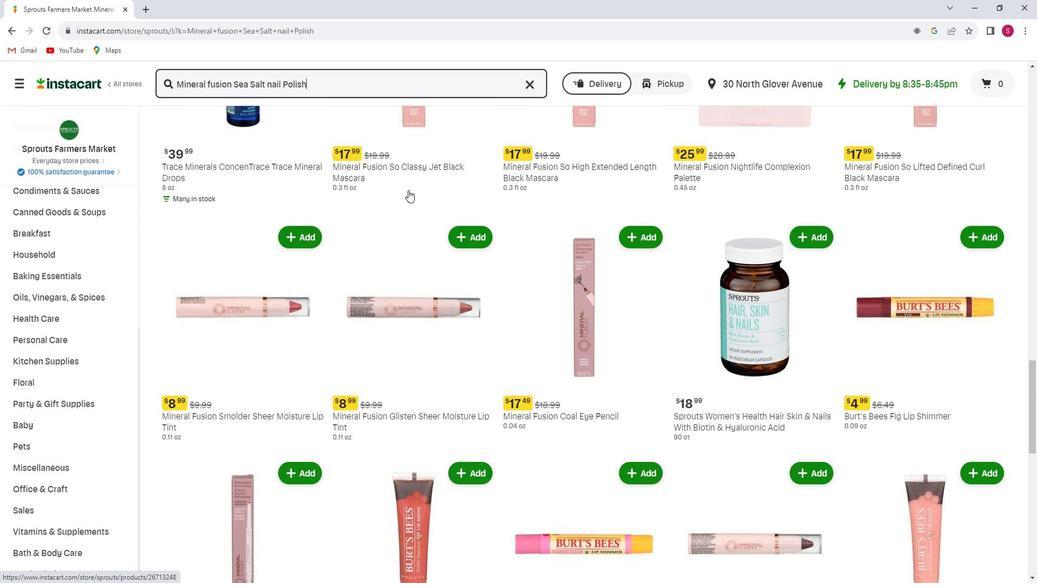 
Action: Mouse scrolled (415, 189) with delta (0, 0)
Screenshot: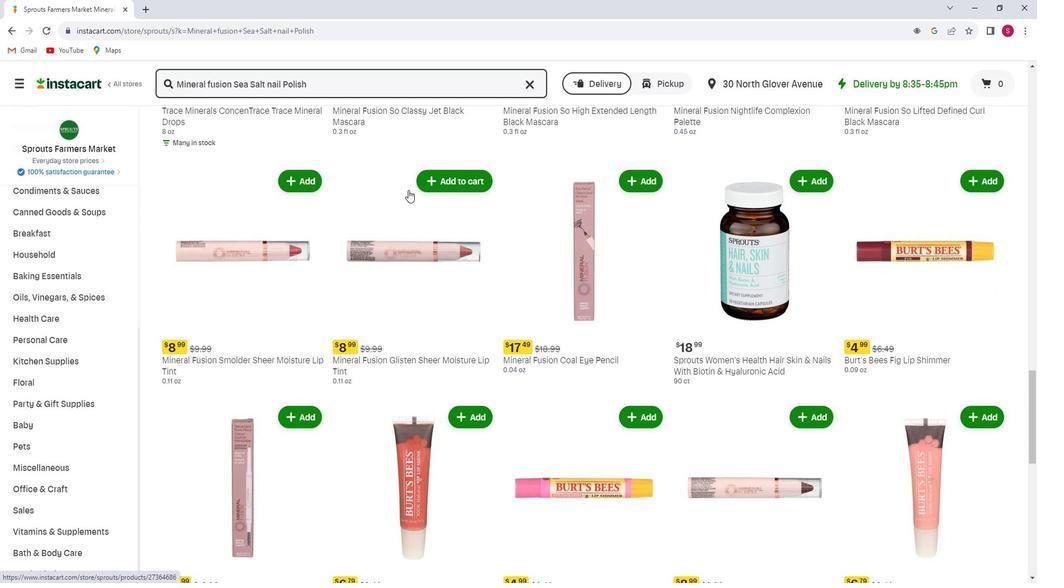 
Action: Mouse scrolled (415, 189) with delta (0, 0)
Screenshot: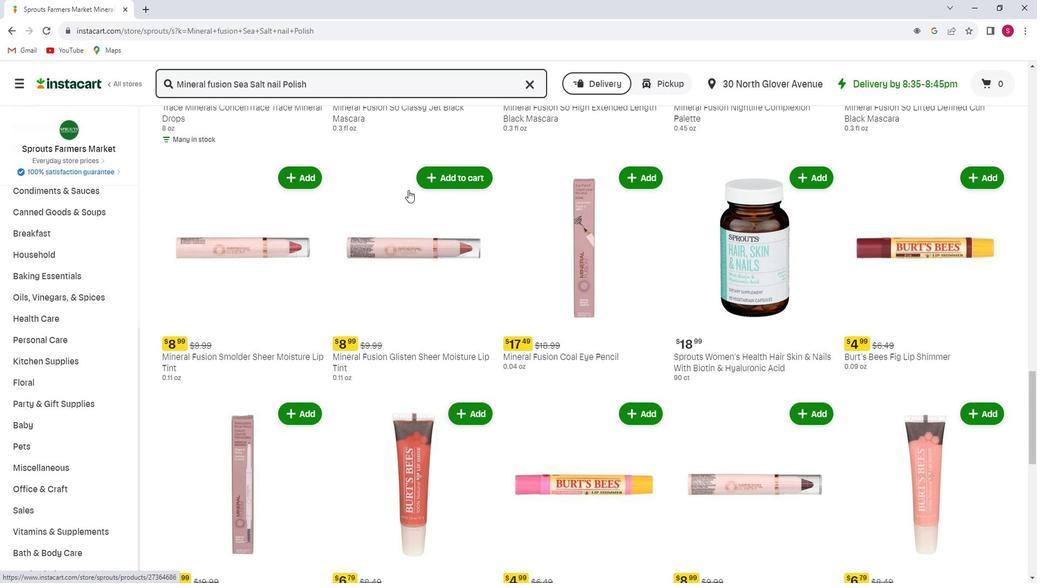 
Action: Mouse scrolled (415, 189) with delta (0, 0)
Screenshot: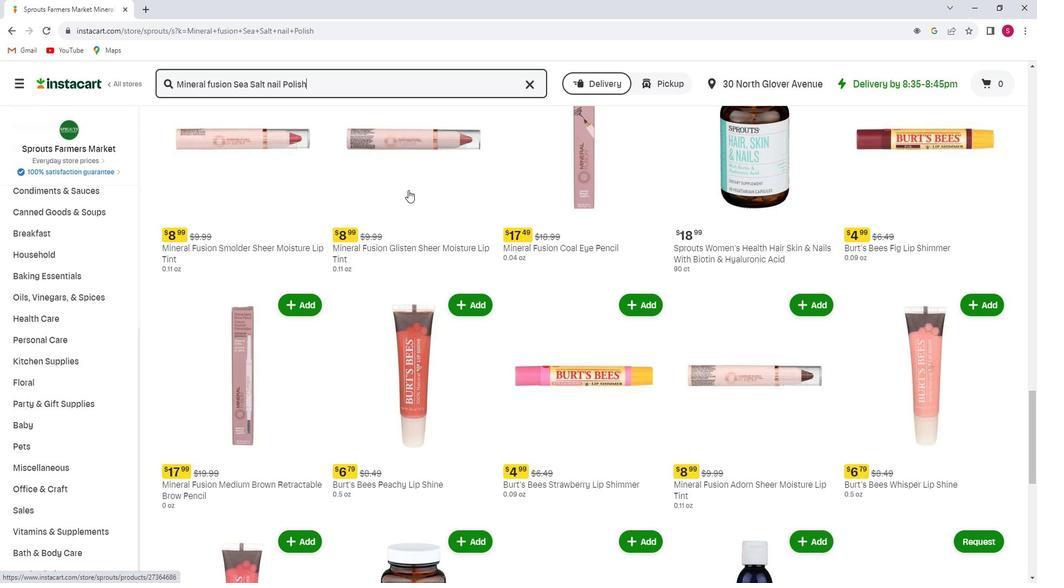 
Action: Mouse scrolled (415, 189) with delta (0, 0)
Screenshot: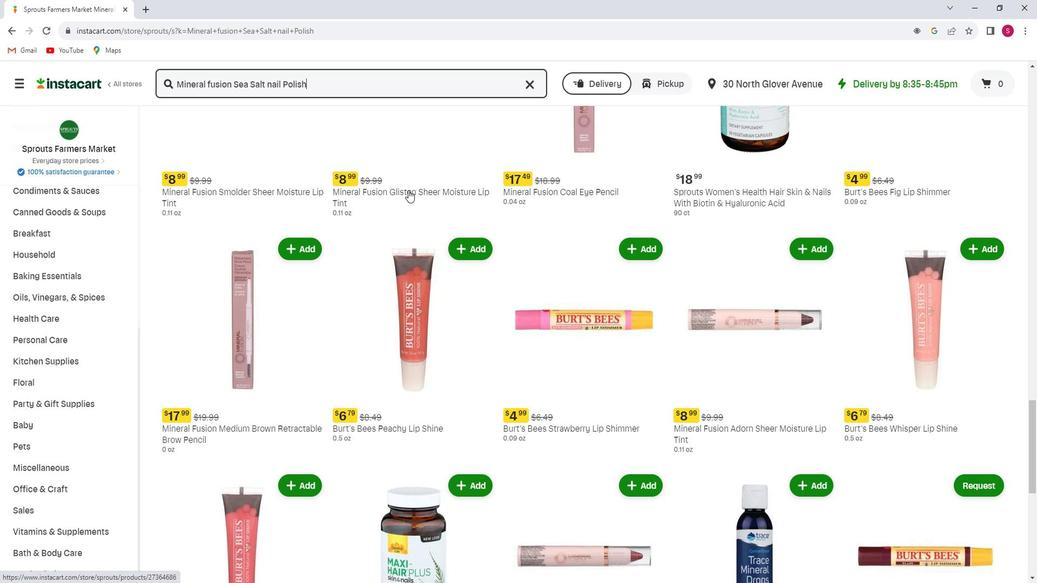 
Action: Mouse scrolled (415, 189) with delta (0, 0)
Screenshot: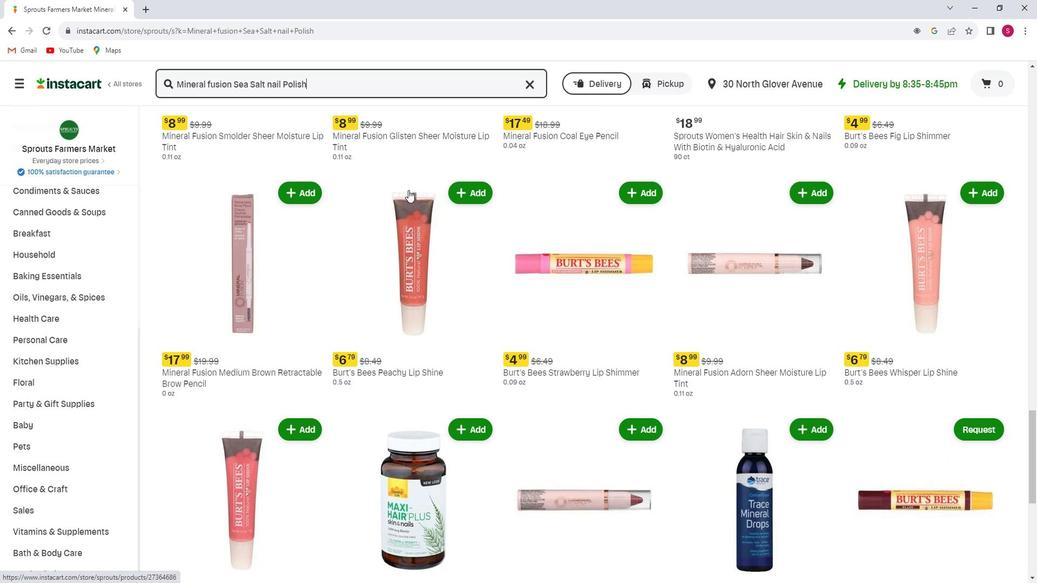 
Action: Mouse scrolled (415, 189) with delta (0, 0)
Screenshot: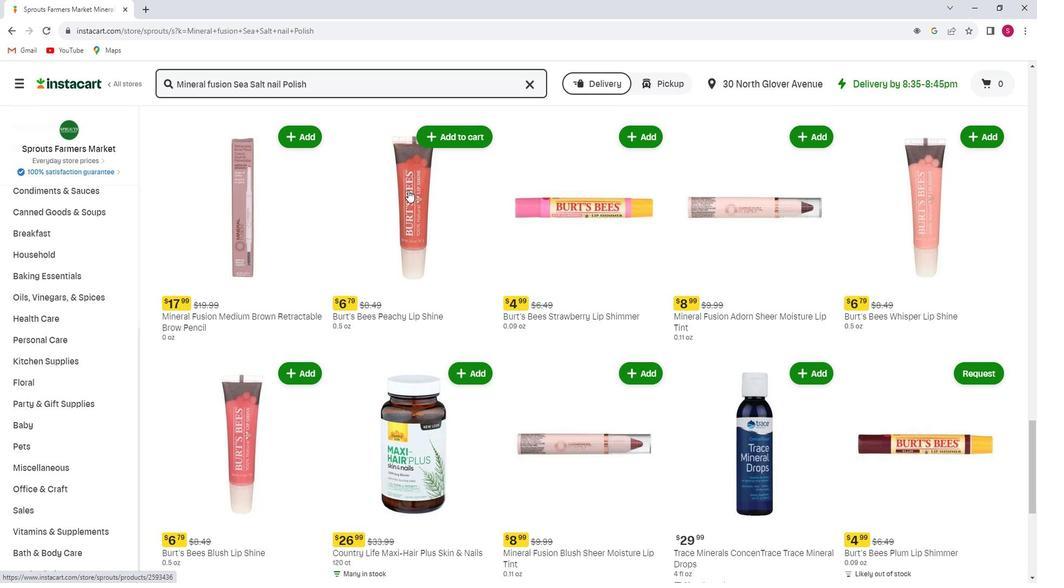 
Action: Mouse scrolled (415, 189) with delta (0, 0)
Screenshot: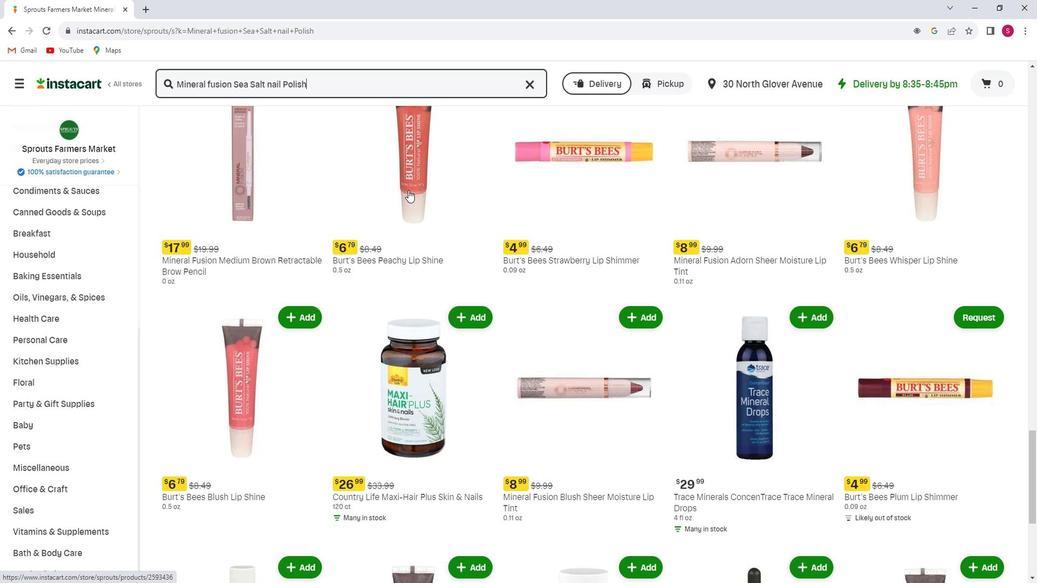 
Action: Mouse scrolled (415, 189) with delta (0, 0)
Screenshot: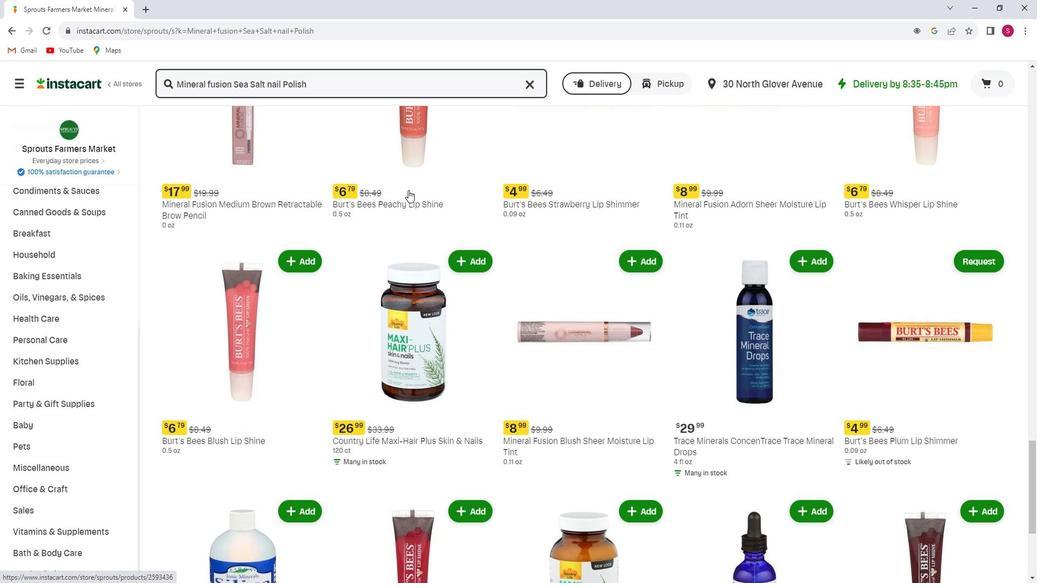 
Action: Mouse scrolled (415, 189) with delta (0, 0)
Screenshot: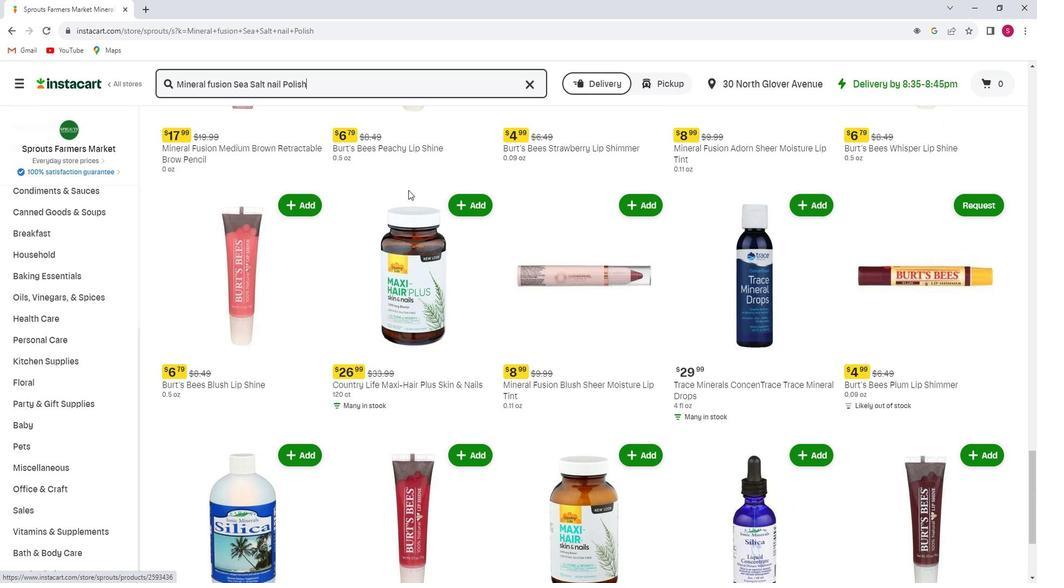 
Action: Mouse scrolled (415, 189) with delta (0, 0)
Screenshot: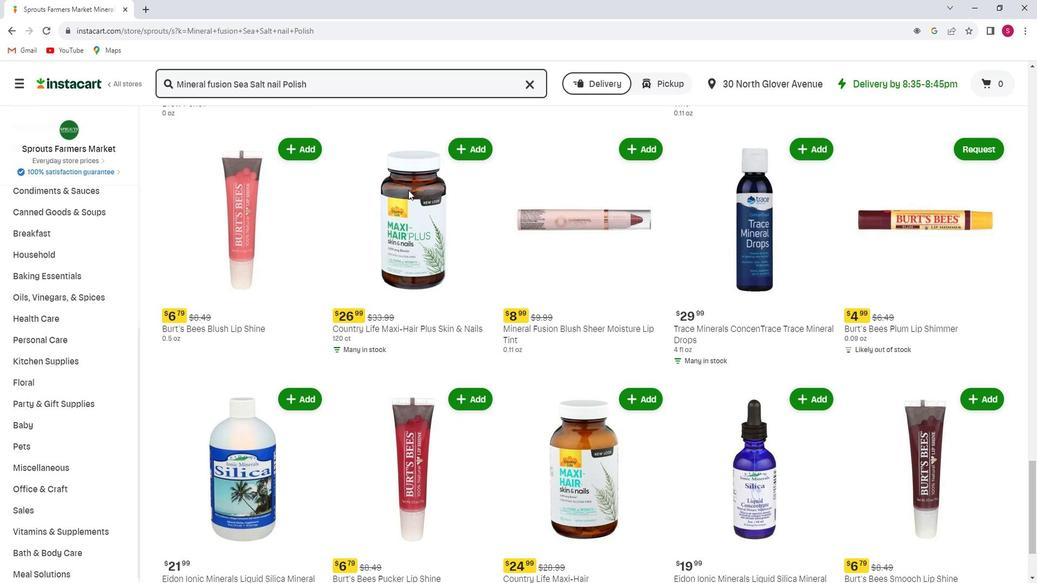 
Action: Mouse scrolled (415, 189) with delta (0, 0)
Screenshot: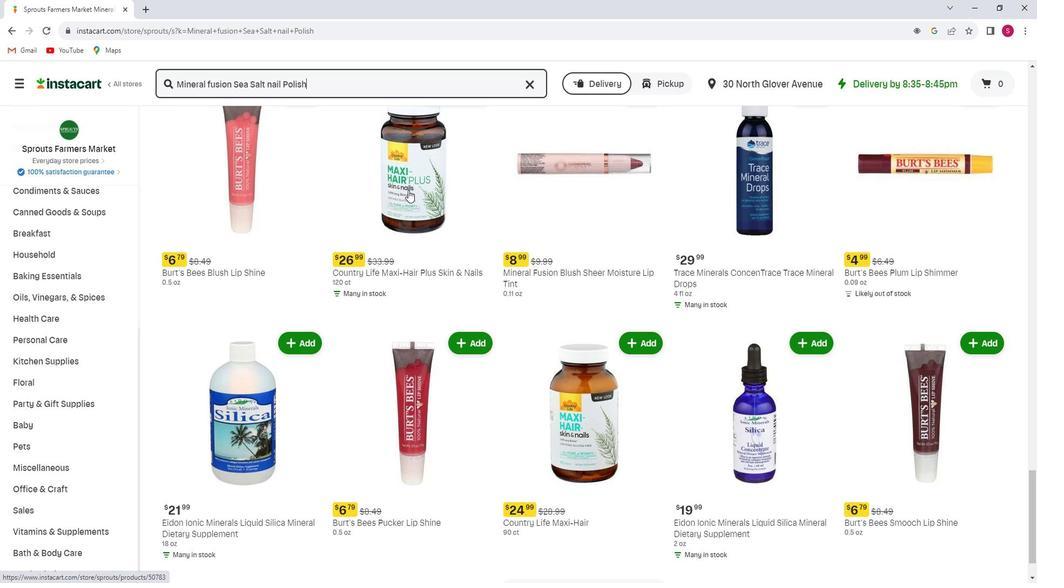 
Action: Mouse scrolled (415, 189) with delta (0, 0)
Screenshot: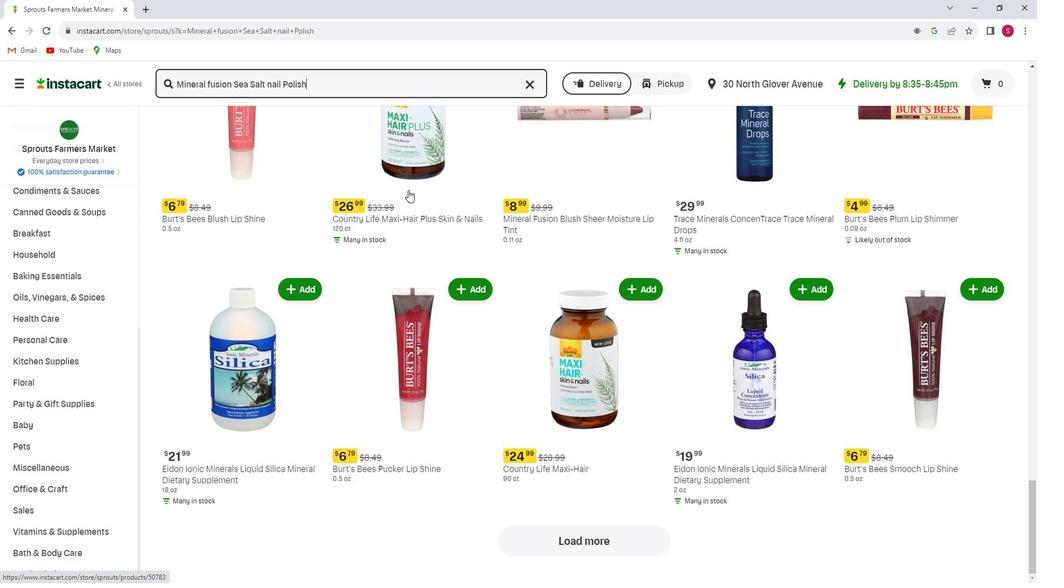 
Action: Mouse scrolled (415, 189) with delta (0, 0)
Screenshot: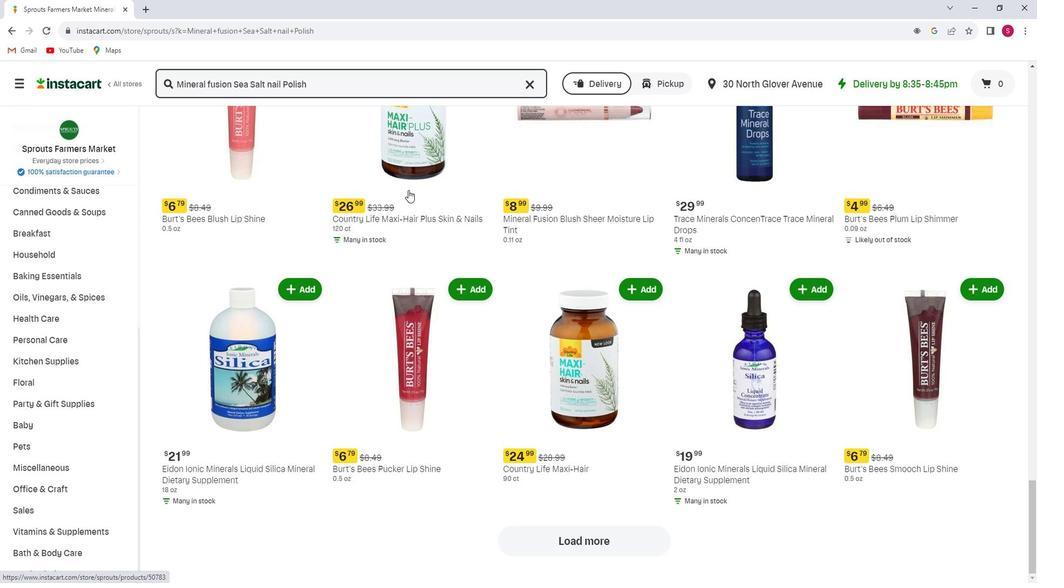 
Action: Mouse scrolled (415, 189) with delta (0, 0)
Screenshot: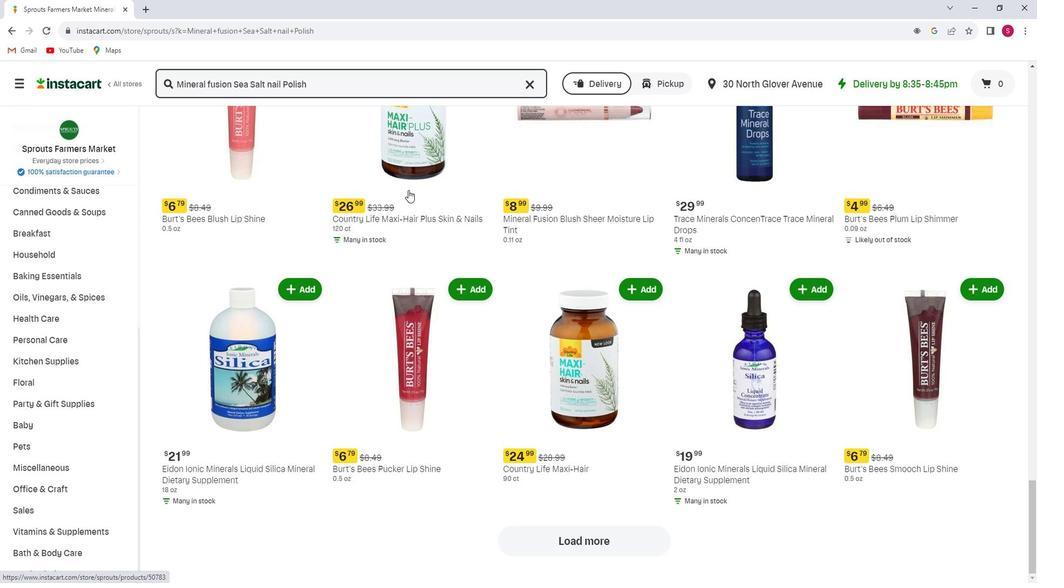 
Action: Mouse moved to (421, 201)
Screenshot: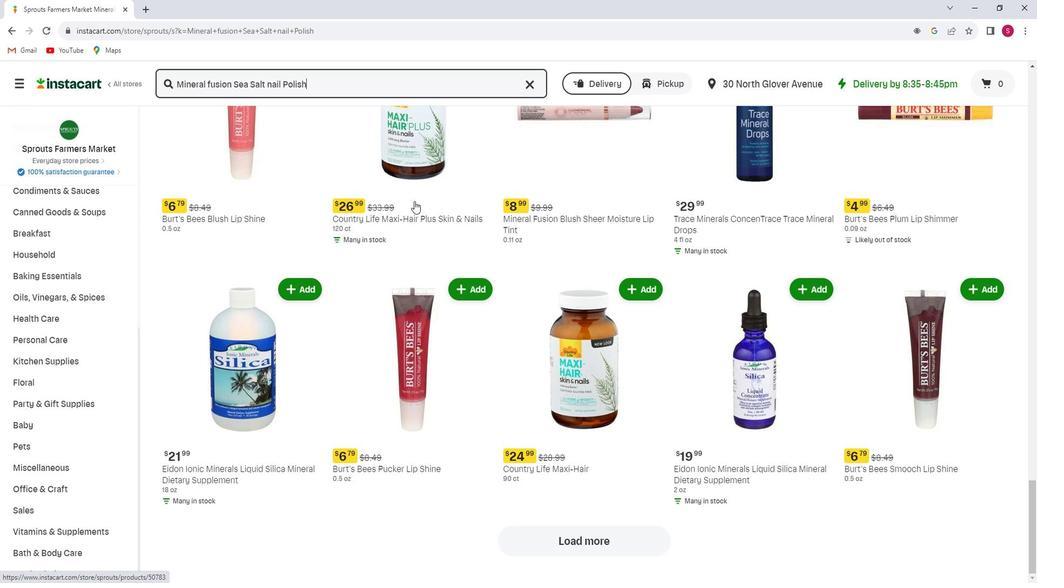 
